 Task: Add the "Quick order" component in the site builder.
Action: Mouse moved to (1064, 79)
Screenshot: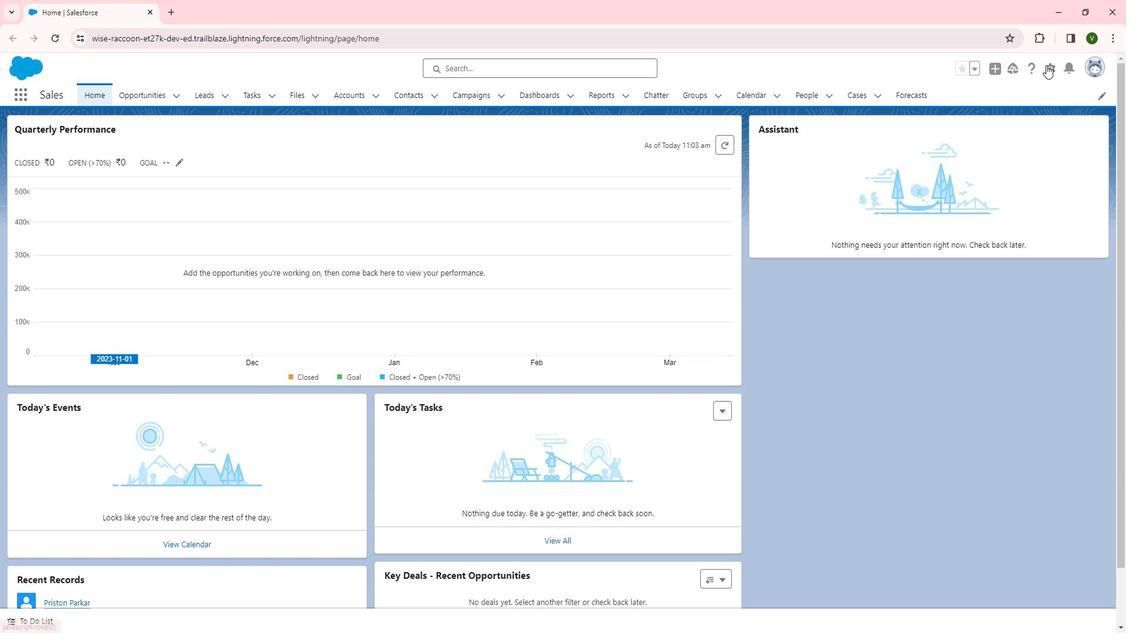 
Action: Mouse pressed left at (1064, 79)
Screenshot: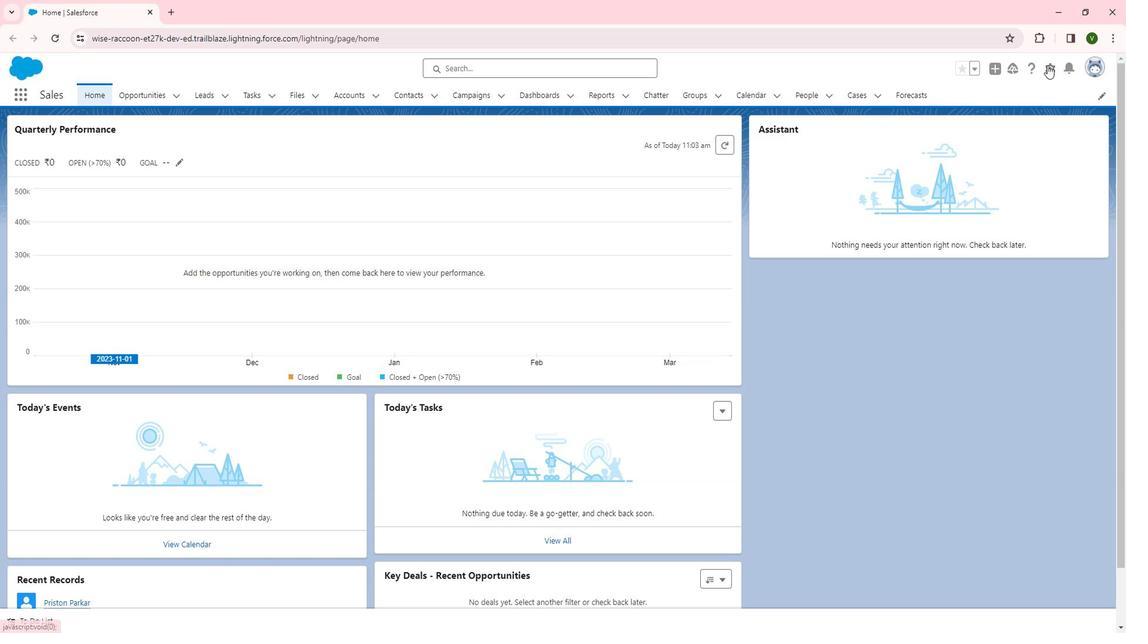 
Action: Mouse moved to (1033, 107)
Screenshot: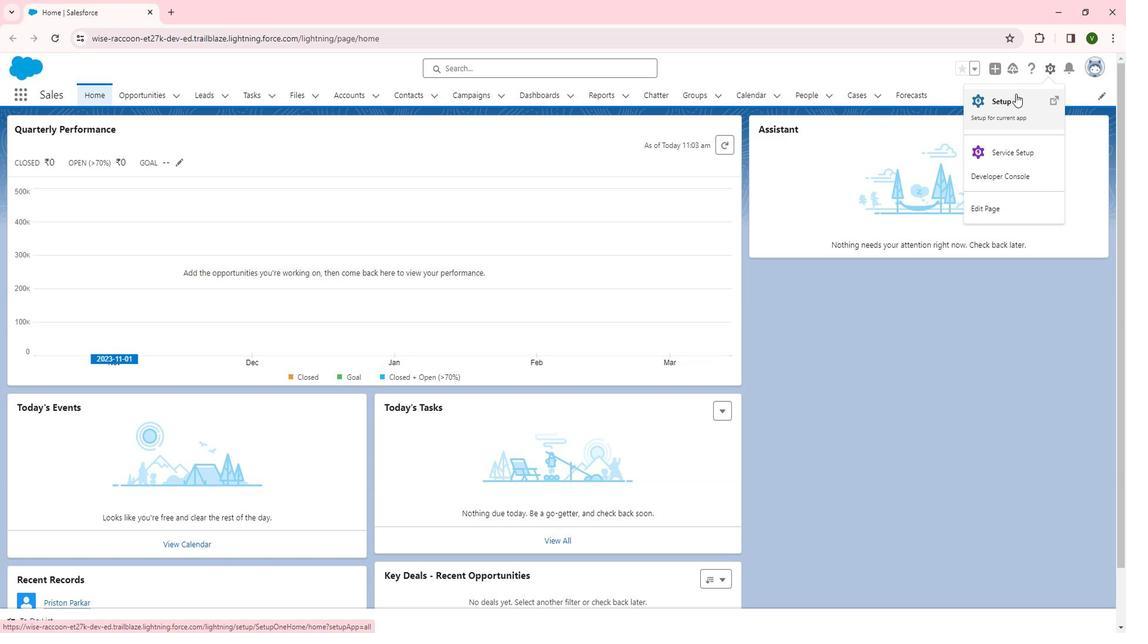 
Action: Mouse pressed left at (1033, 107)
Screenshot: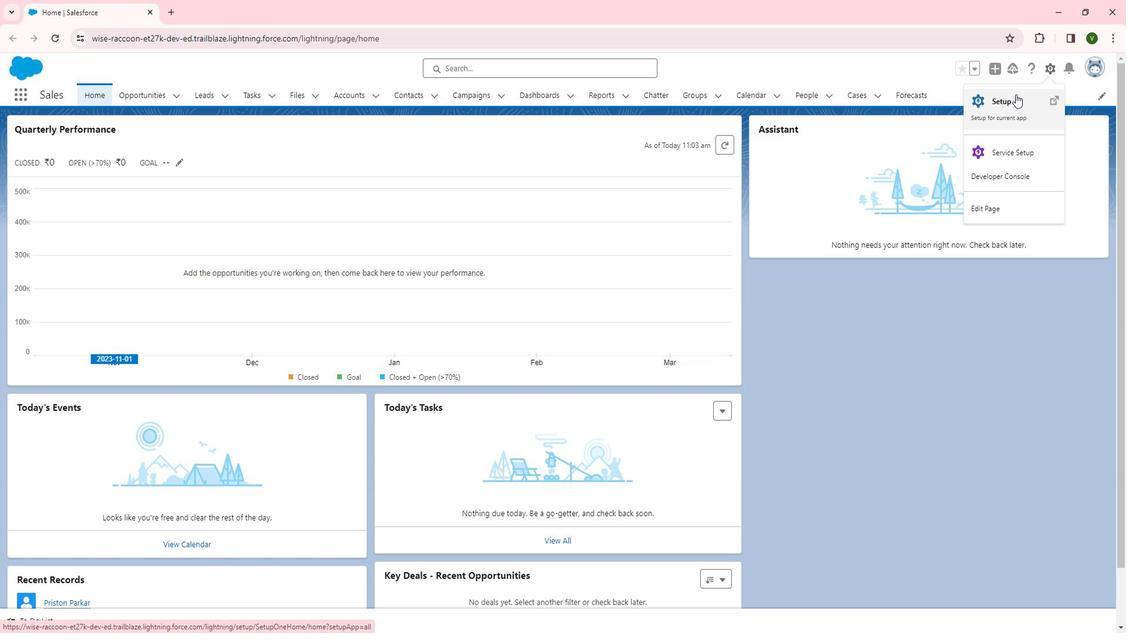 
Action: Mouse moved to (41, 481)
Screenshot: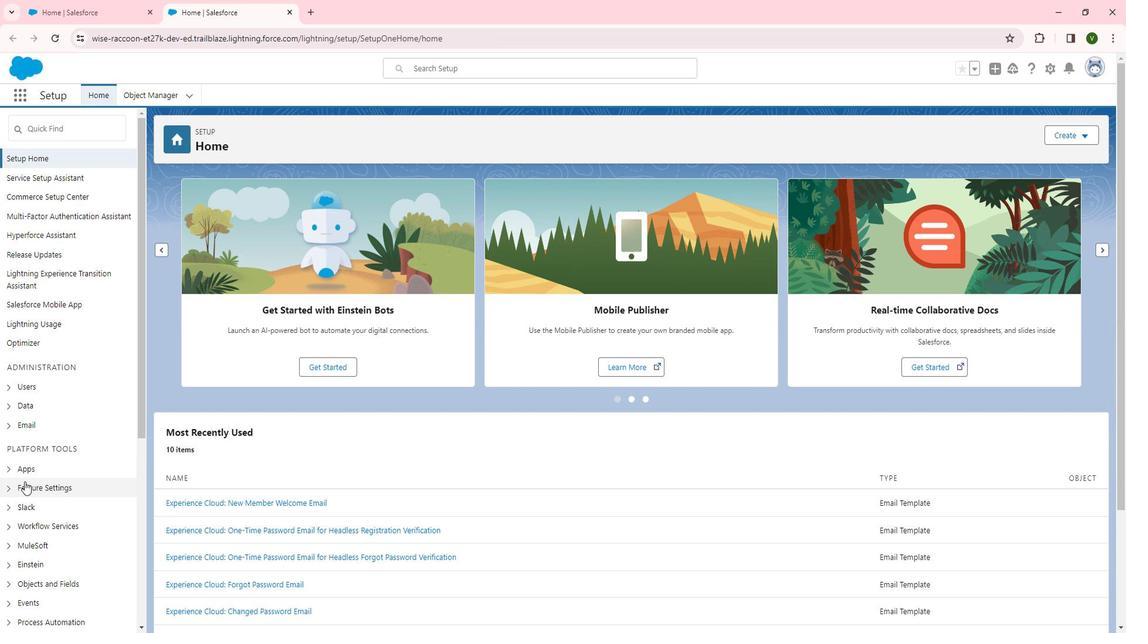 
Action: Mouse pressed left at (41, 481)
Screenshot: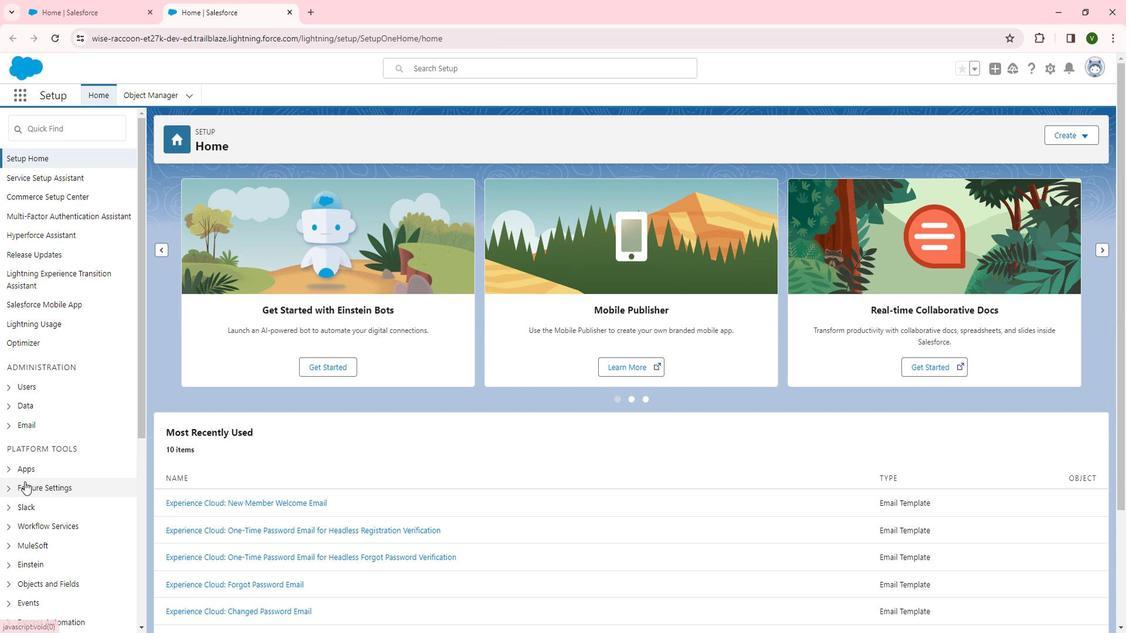 
Action: Mouse moved to (70, 506)
Screenshot: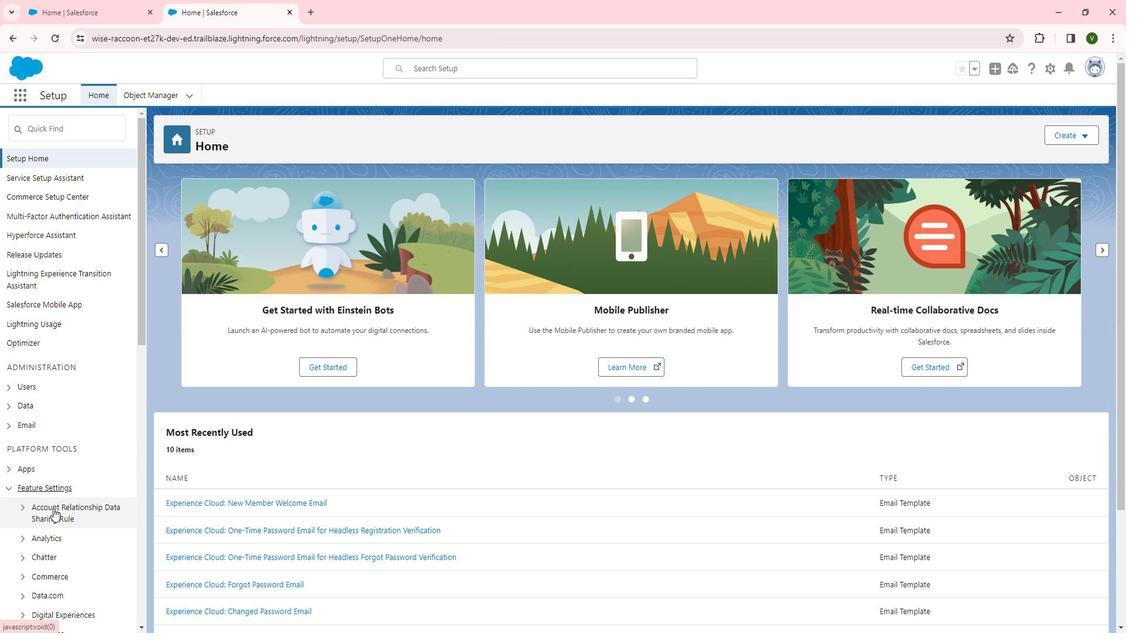 
Action: Mouse scrolled (70, 506) with delta (0, 0)
Screenshot: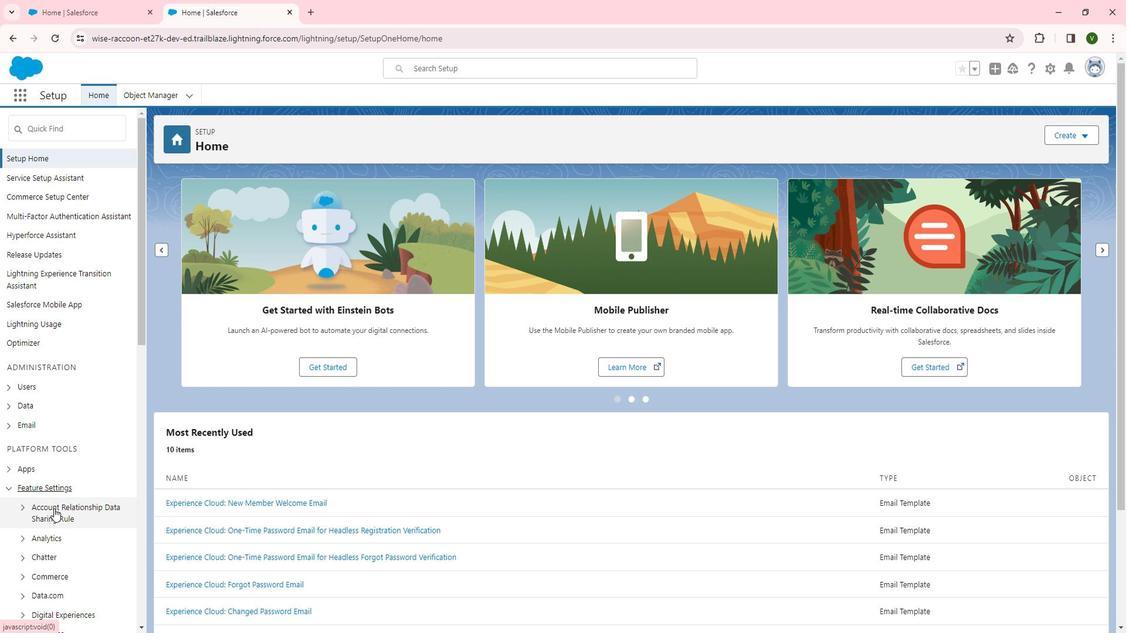
Action: Mouse moved to (73, 505)
Screenshot: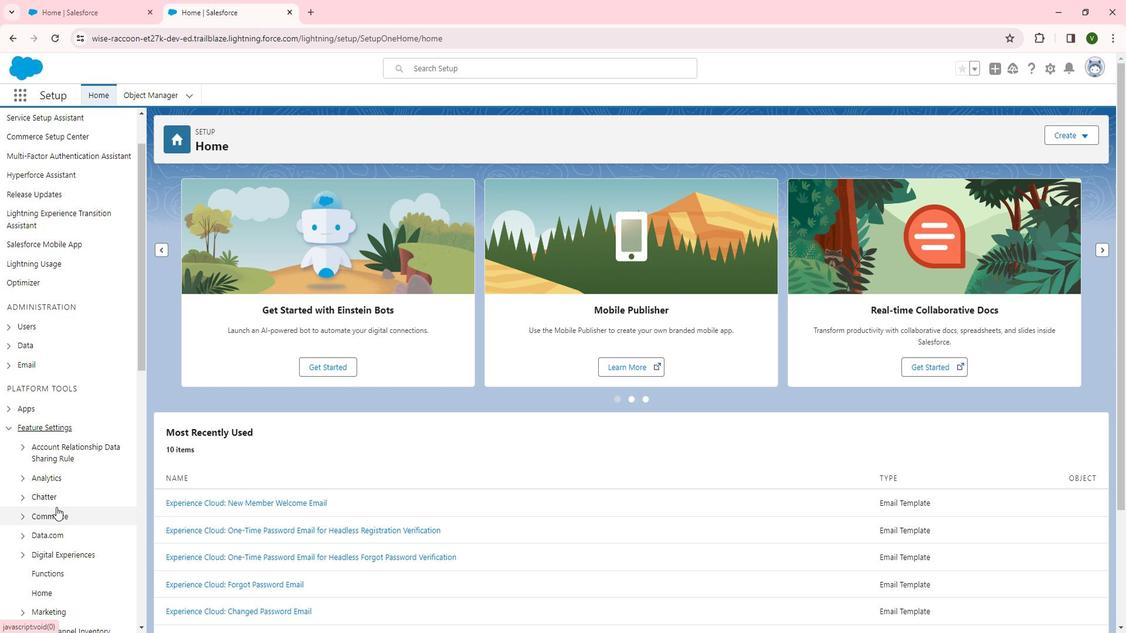 
Action: Mouse scrolled (73, 505) with delta (0, 0)
Screenshot: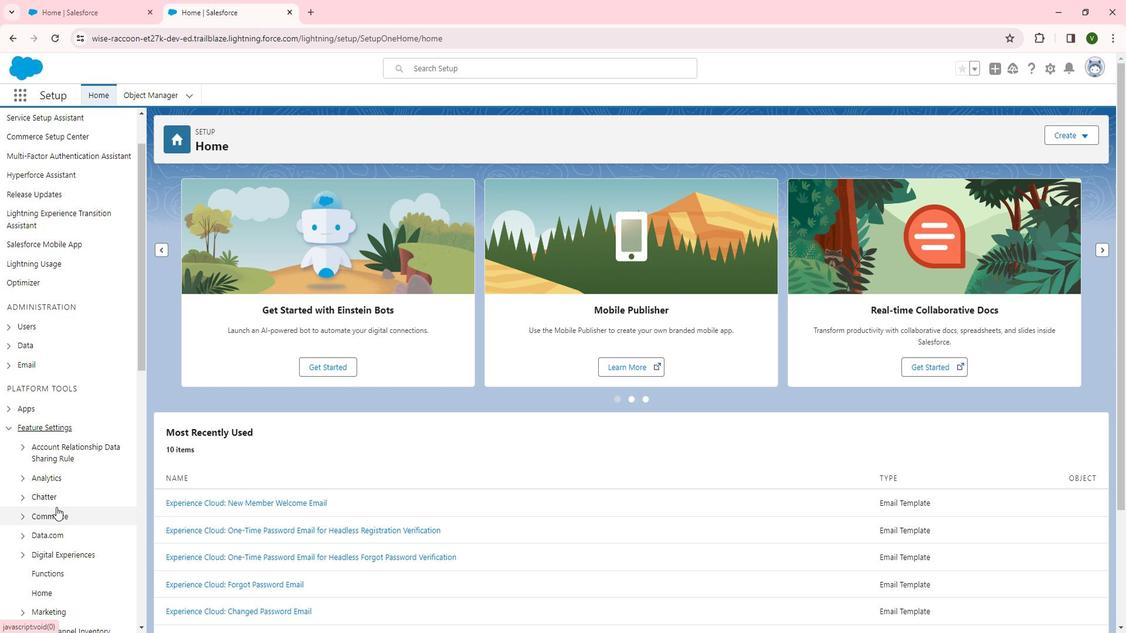 
Action: Mouse moved to (77, 500)
Screenshot: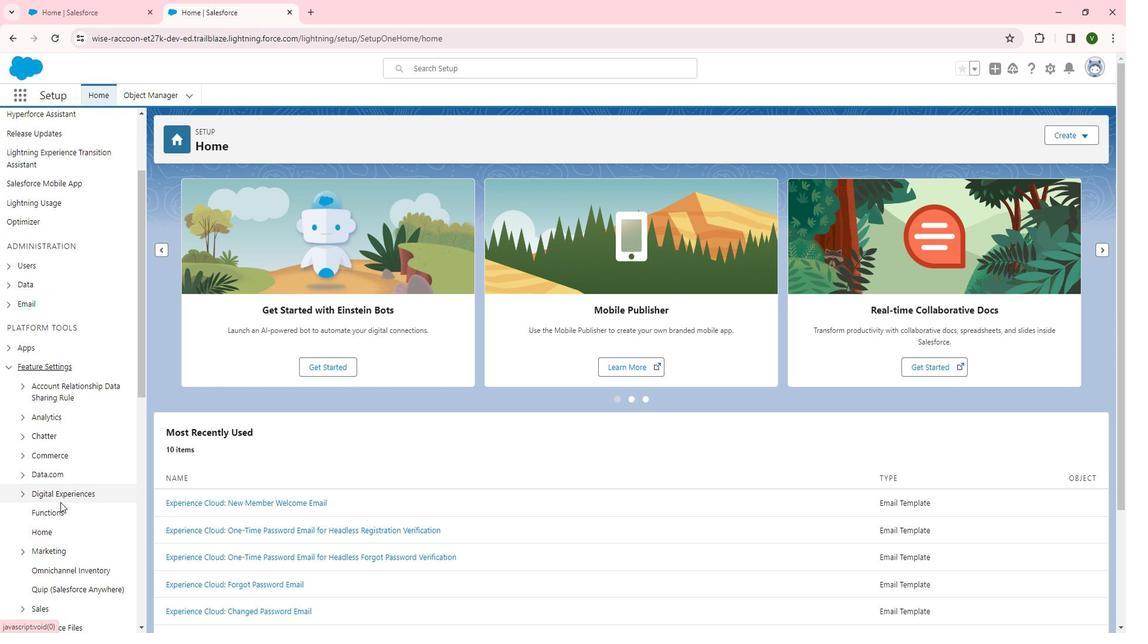 
Action: Mouse scrolled (77, 499) with delta (0, 0)
Screenshot: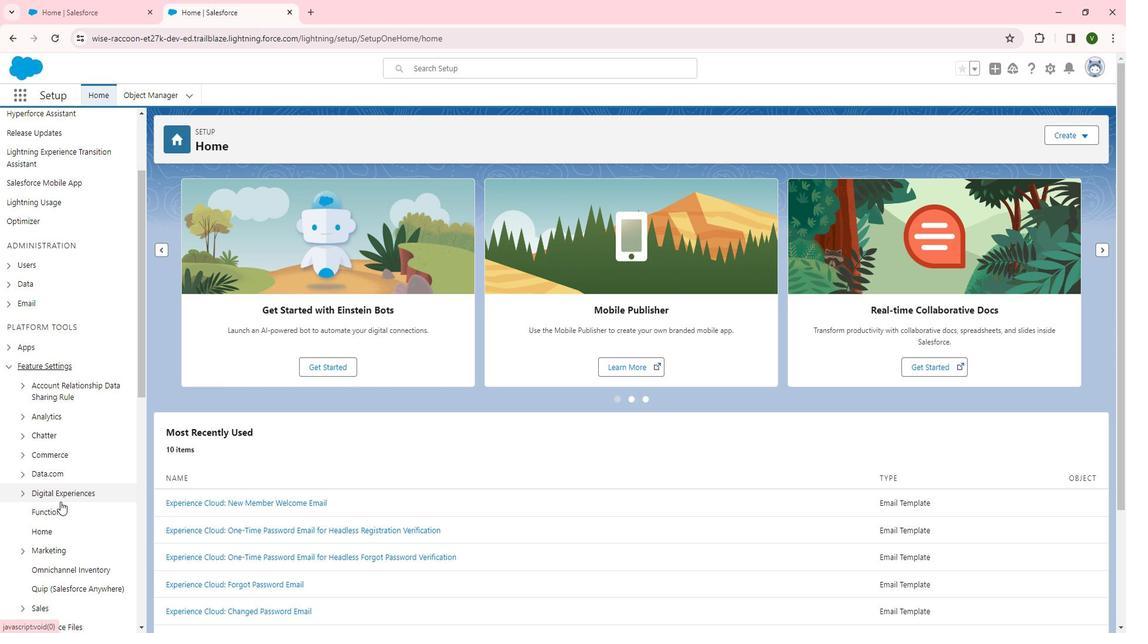 
Action: Mouse moved to (79, 435)
Screenshot: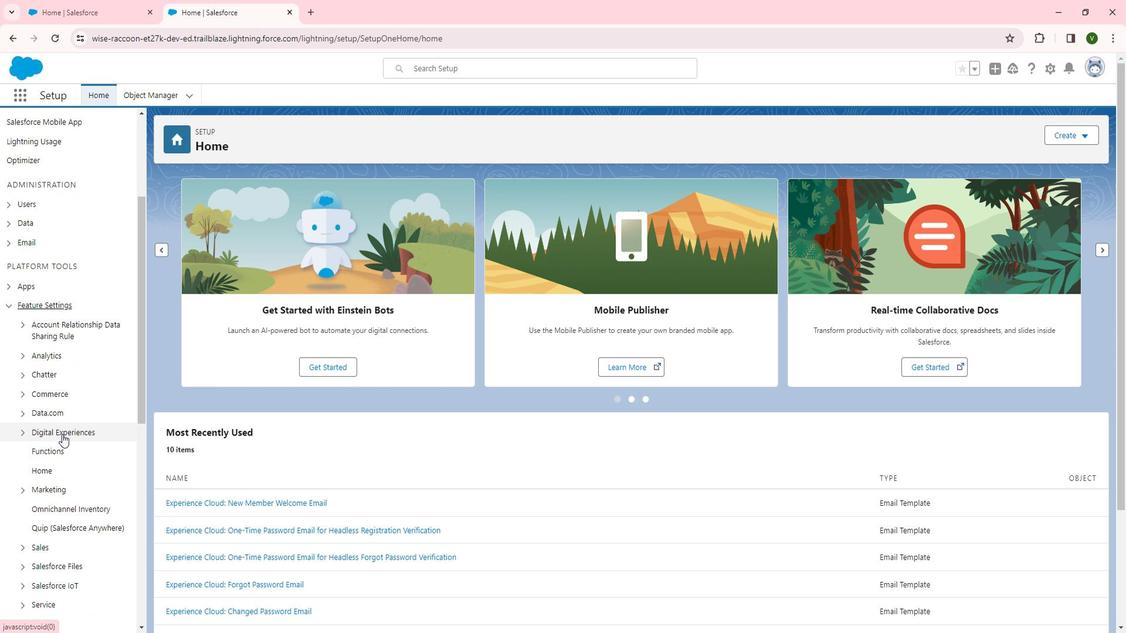 
Action: Mouse pressed left at (79, 435)
Screenshot: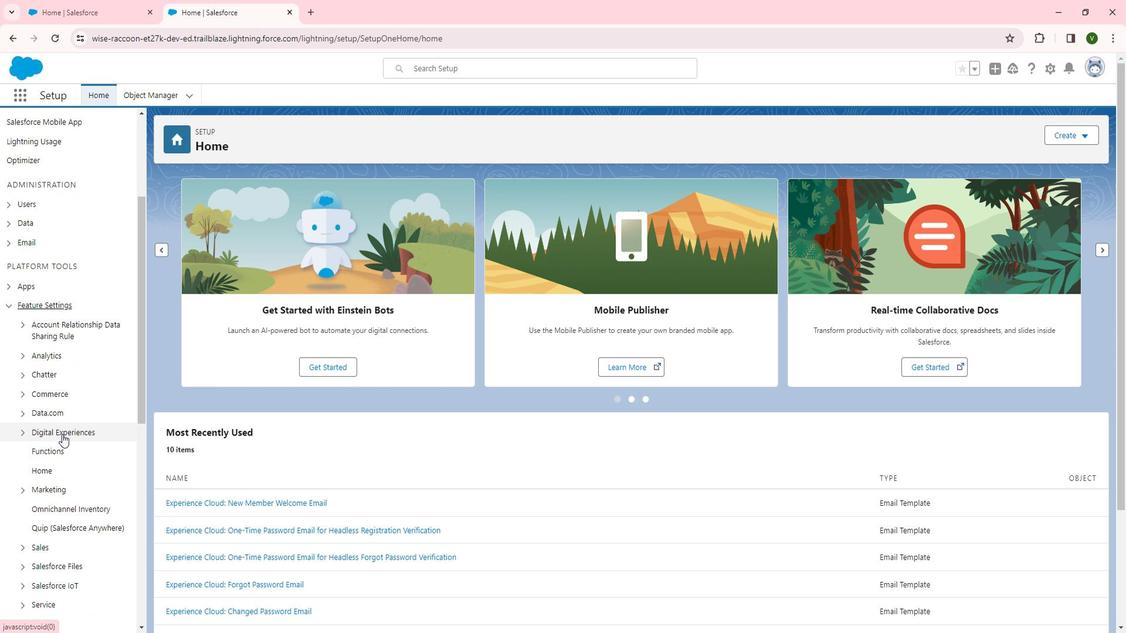 
Action: Mouse moved to (70, 451)
Screenshot: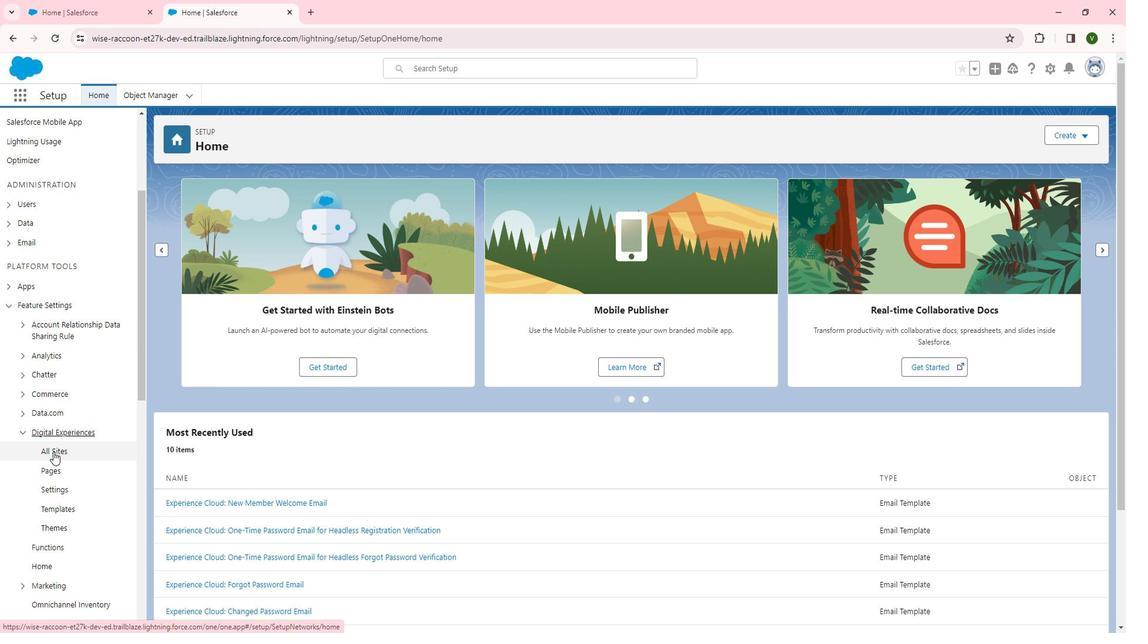 
Action: Mouse pressed left at (70, 451)
Screenshot: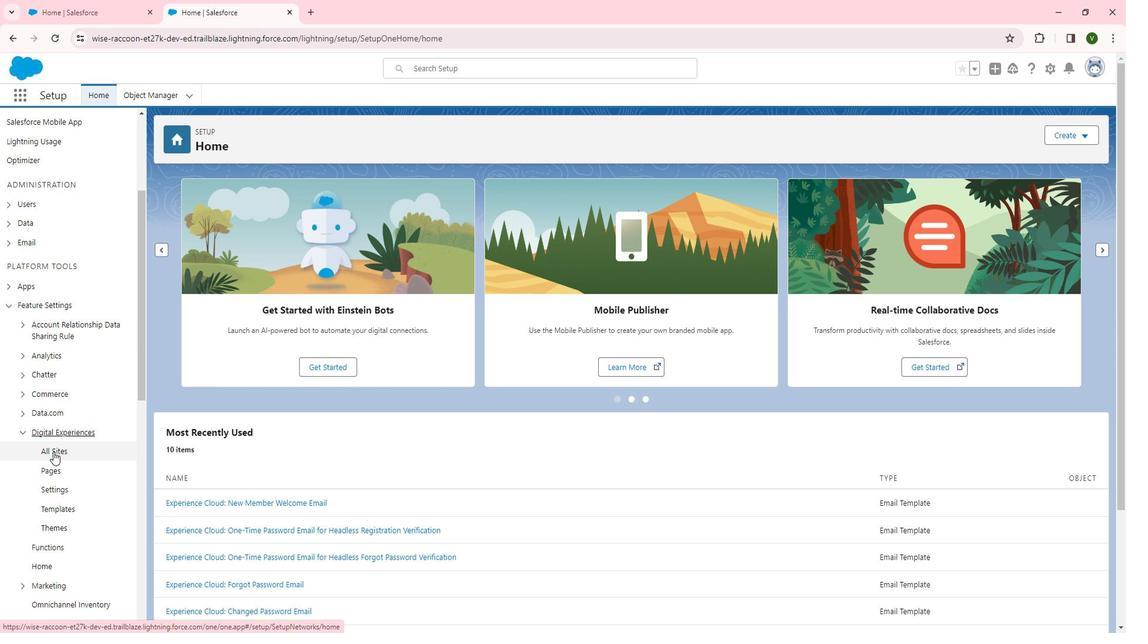 
Action: Mouse moved to (212, 283)
Screenshot: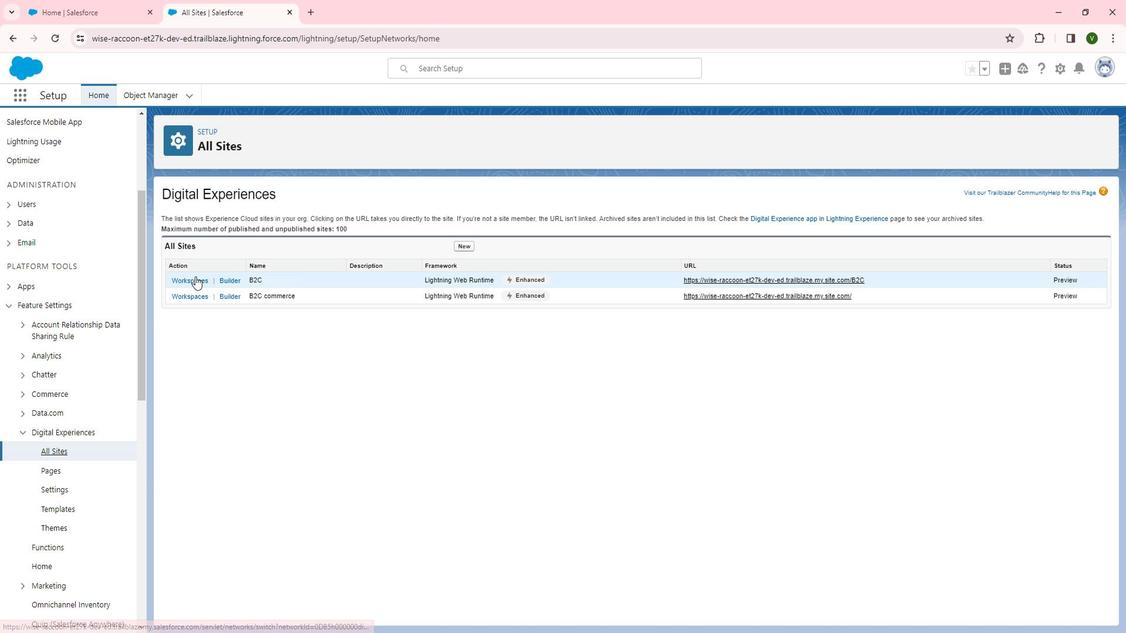 
Action: Mouse pressed left at (212, 283)
Screenshot: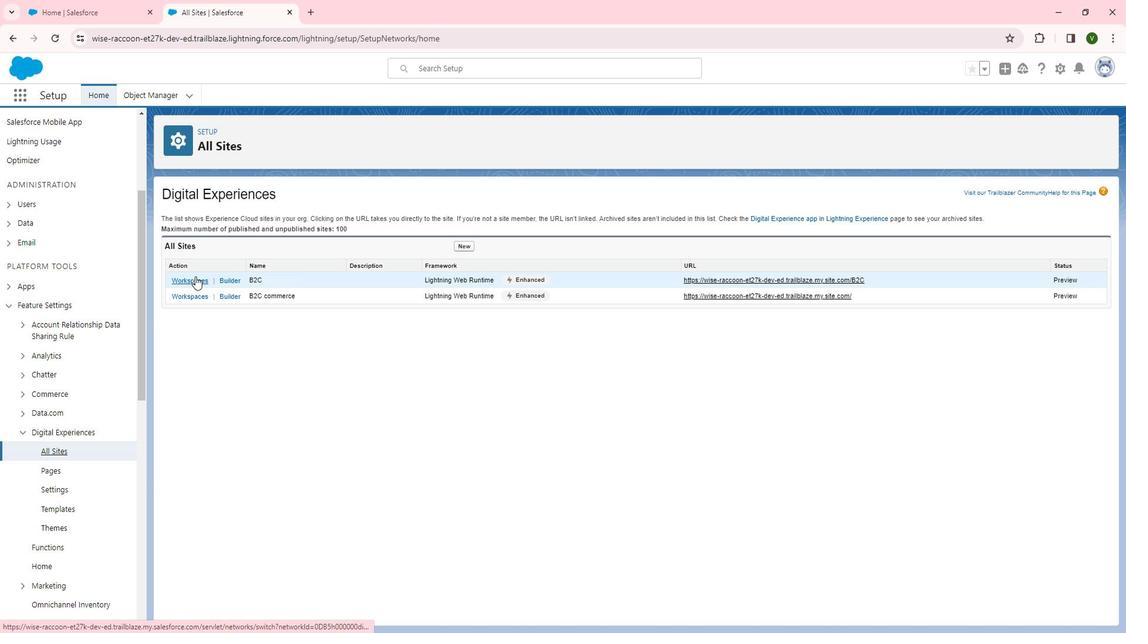 
Action: Mouse moved to (127, 295)
Screenshot: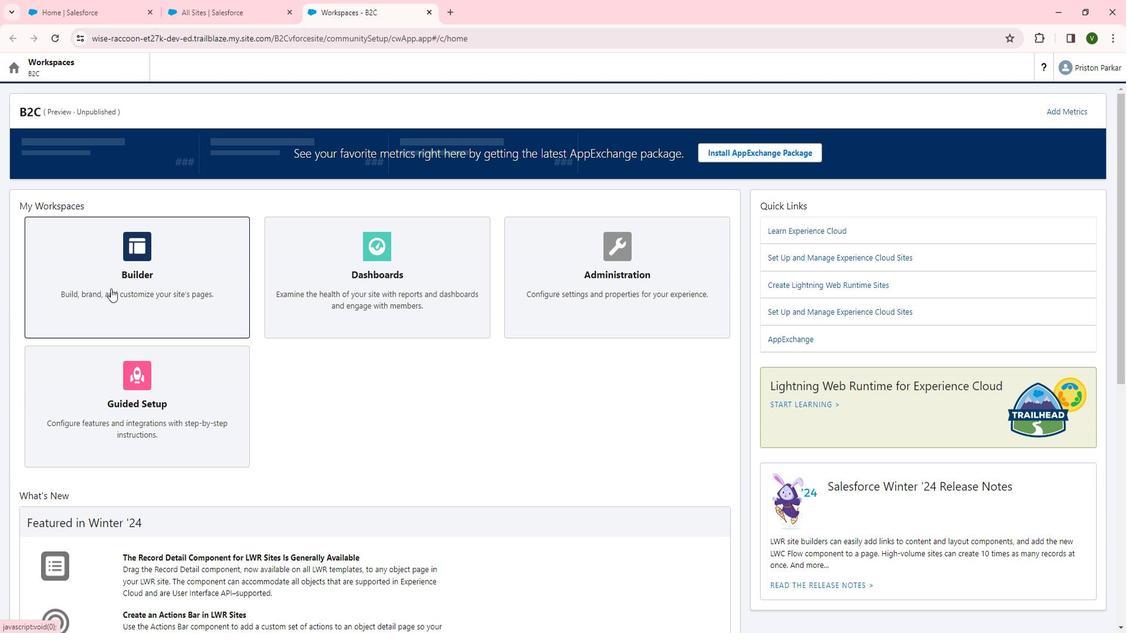 
Action: Mouse pressed left at (127, 295)
Screenshot: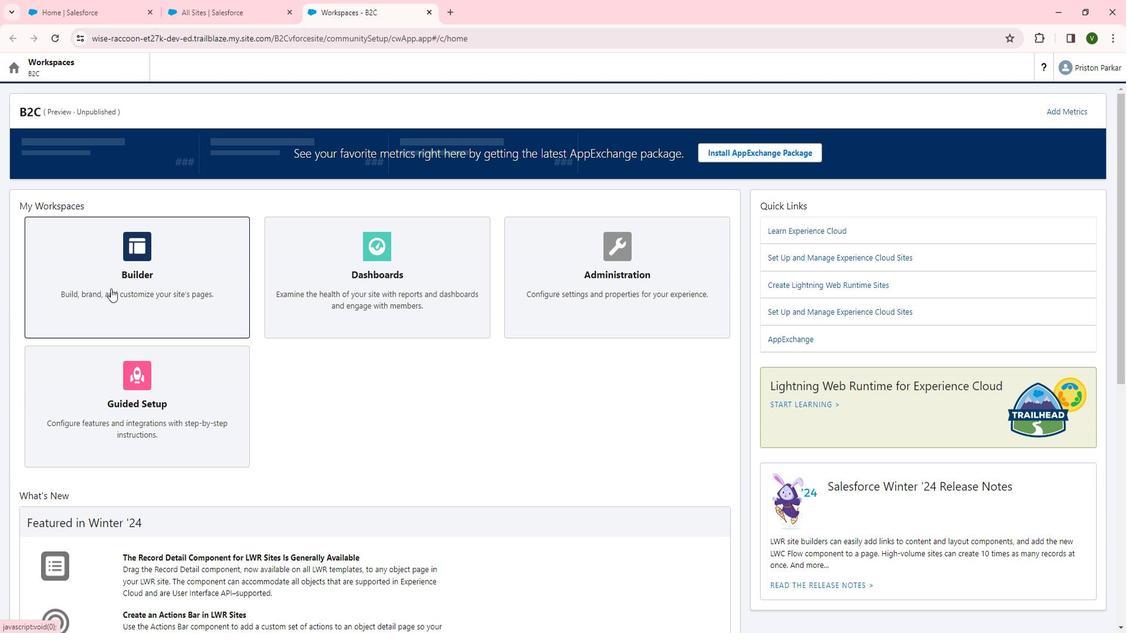 
Action: Mouse moved to (34, 129)
Screenshot: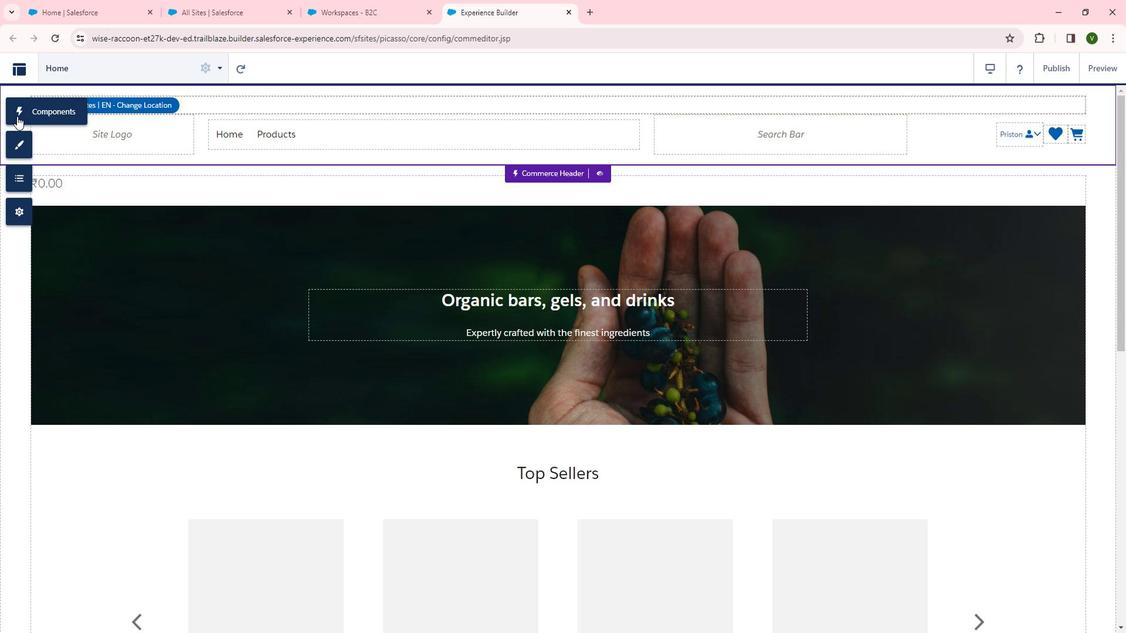 
Action: Mouse pressed left at (34, 129)
Screenshot: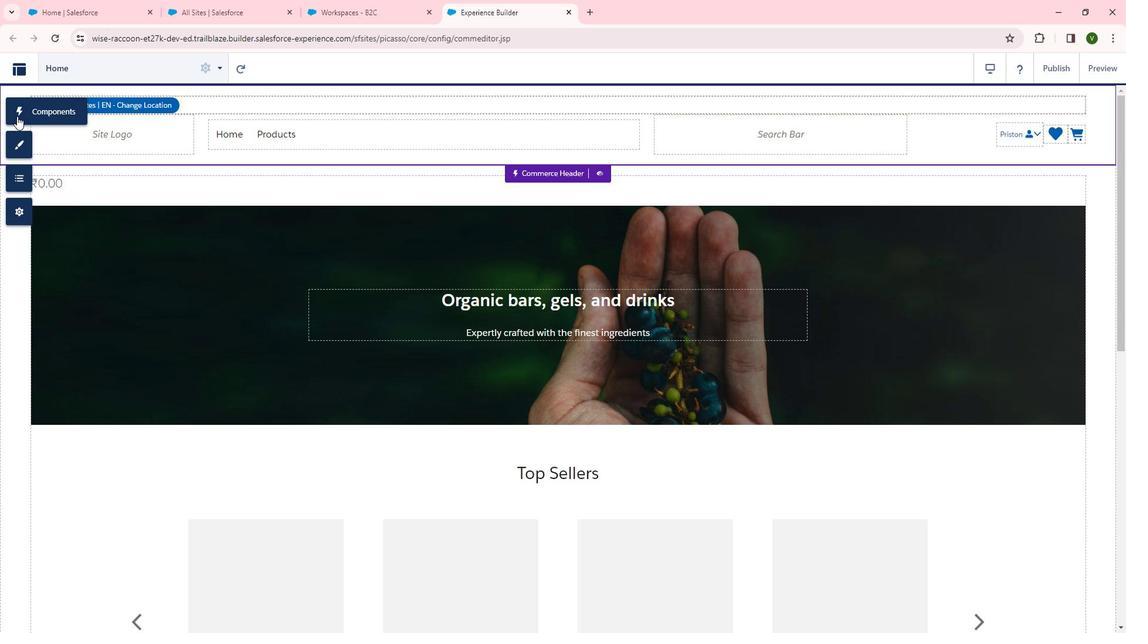 
Action: Mouse moved to (282, 358)
Screenshot: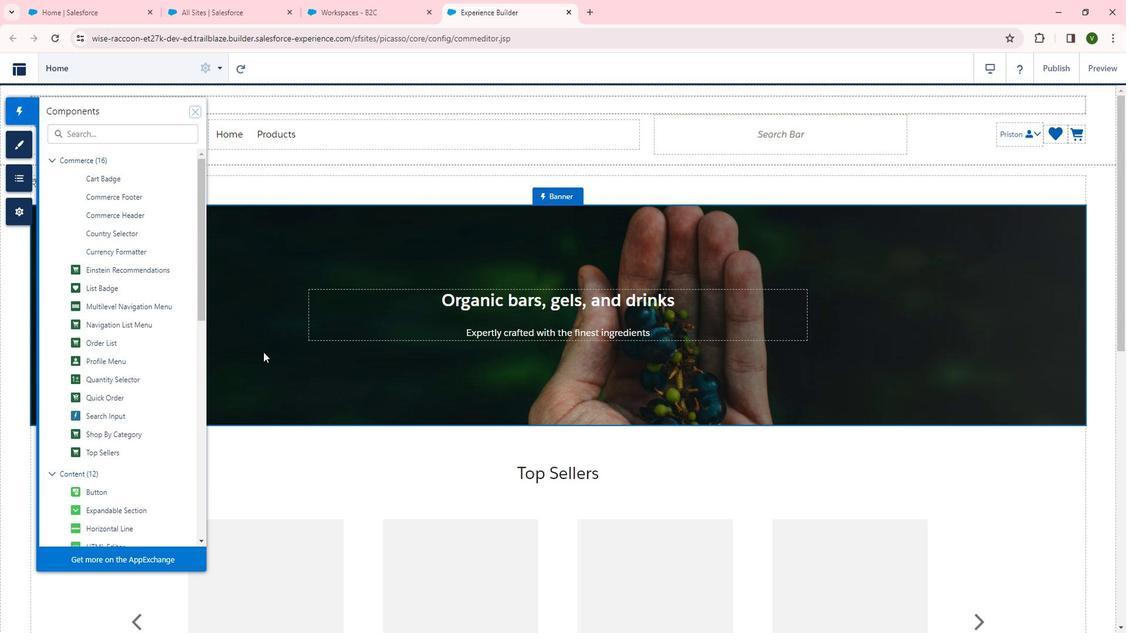 
Action: Mouse scrolled (282, 357) with delta (0, 0)
Screenshot: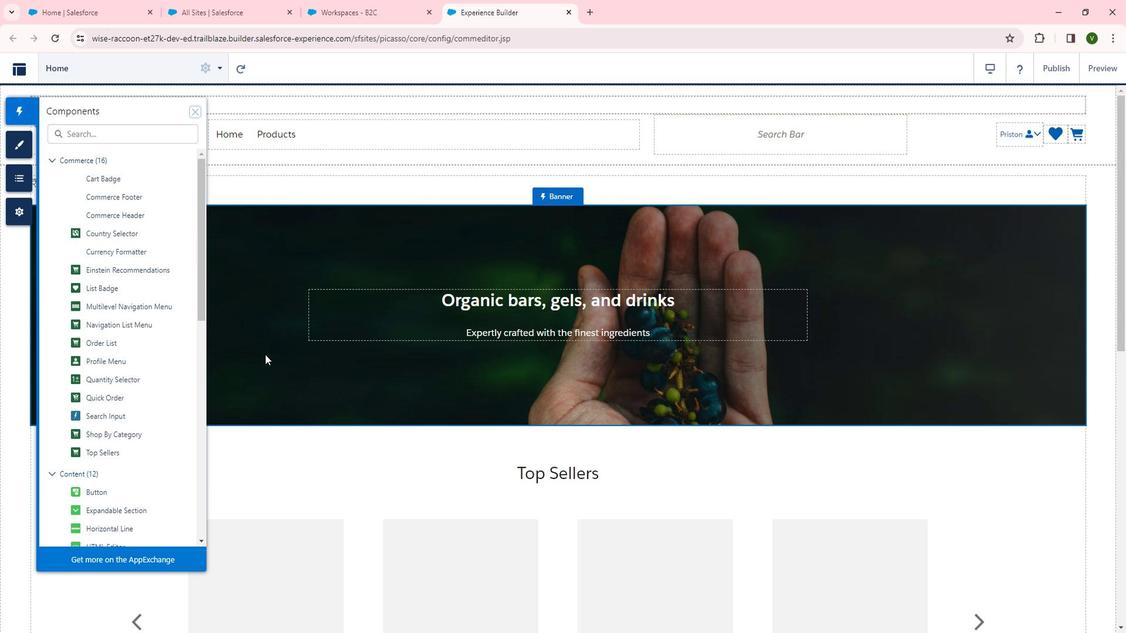 
Action: Mouse scrolled (282, 357) with delta (0, 0)
Screenshot: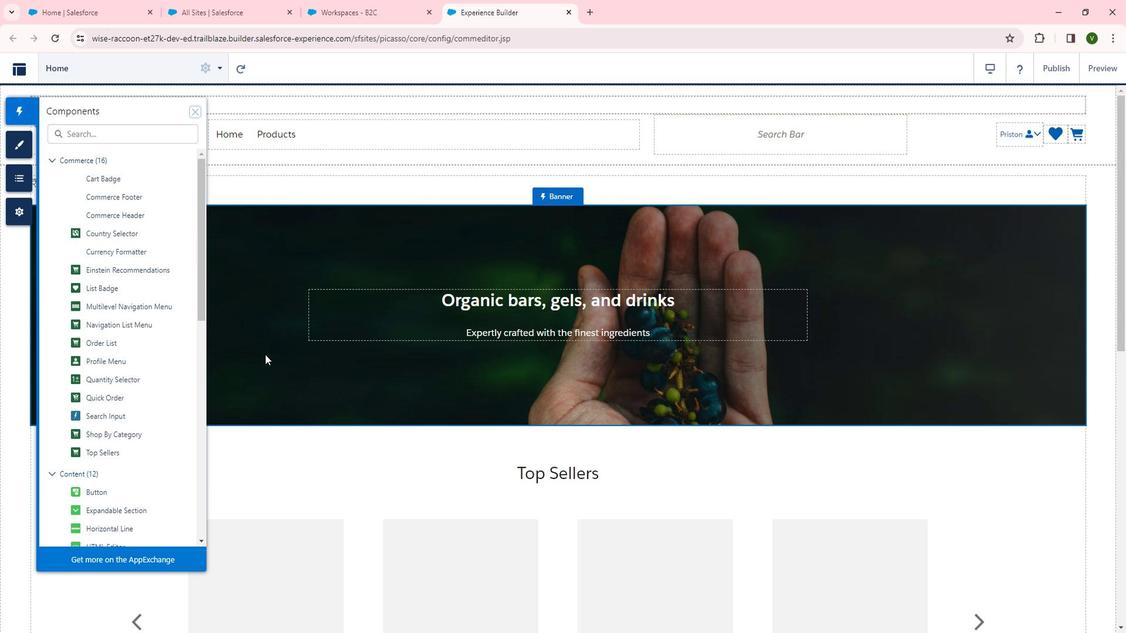
Action: Mouse scrolled (282, 357) with delta (0, 0)
Screenshot: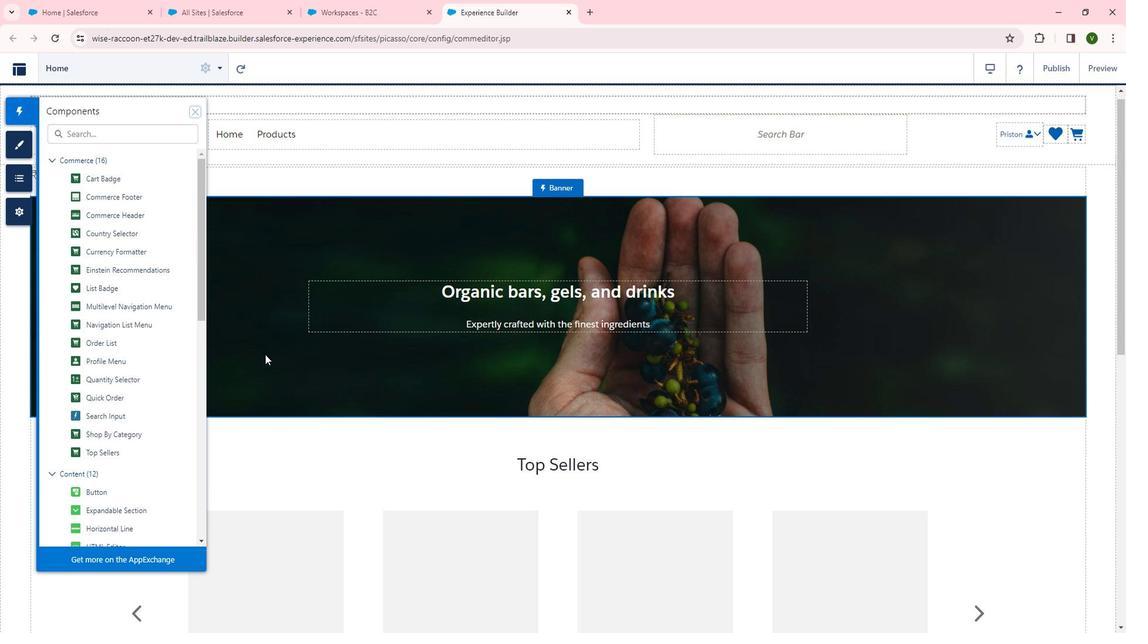 
Action: Mouse scrolled (282, 357) with delta (0, 0)
Screenshot: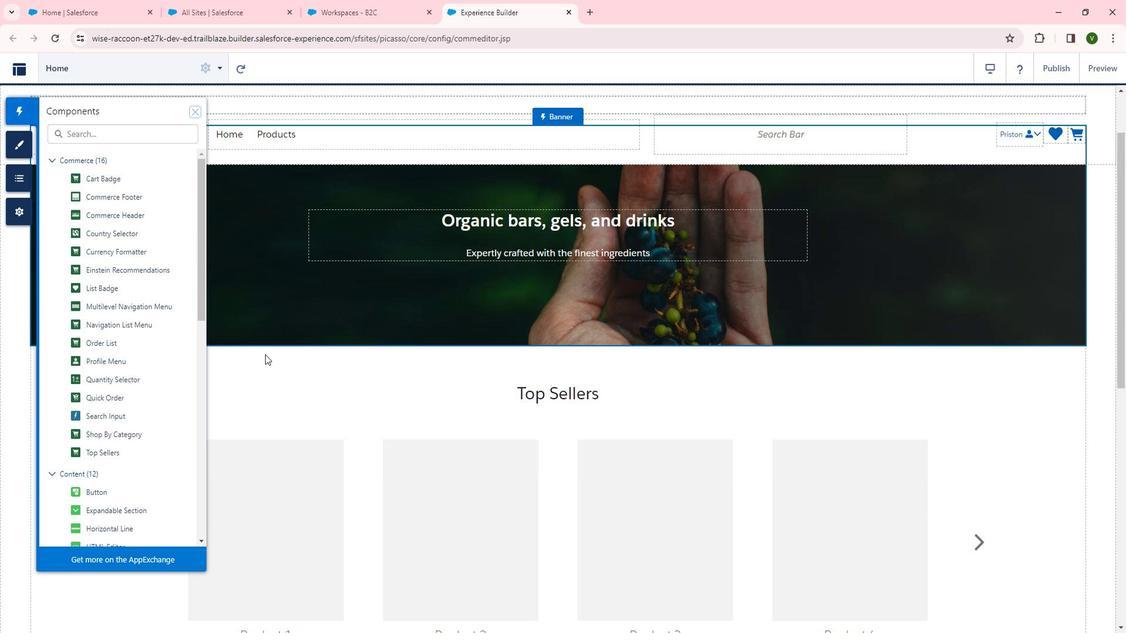 
Action: Mouse moved to (131, 372)
Screenshot: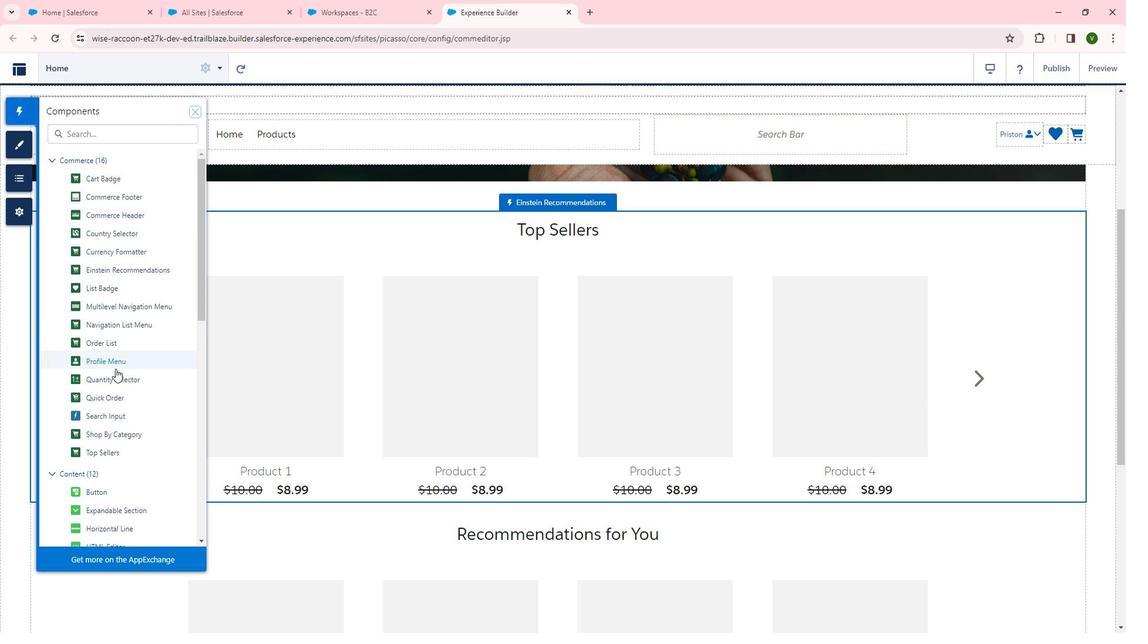 
Action: Mouse scrolled (131, 371) with delta (0, 0)
Screenshot: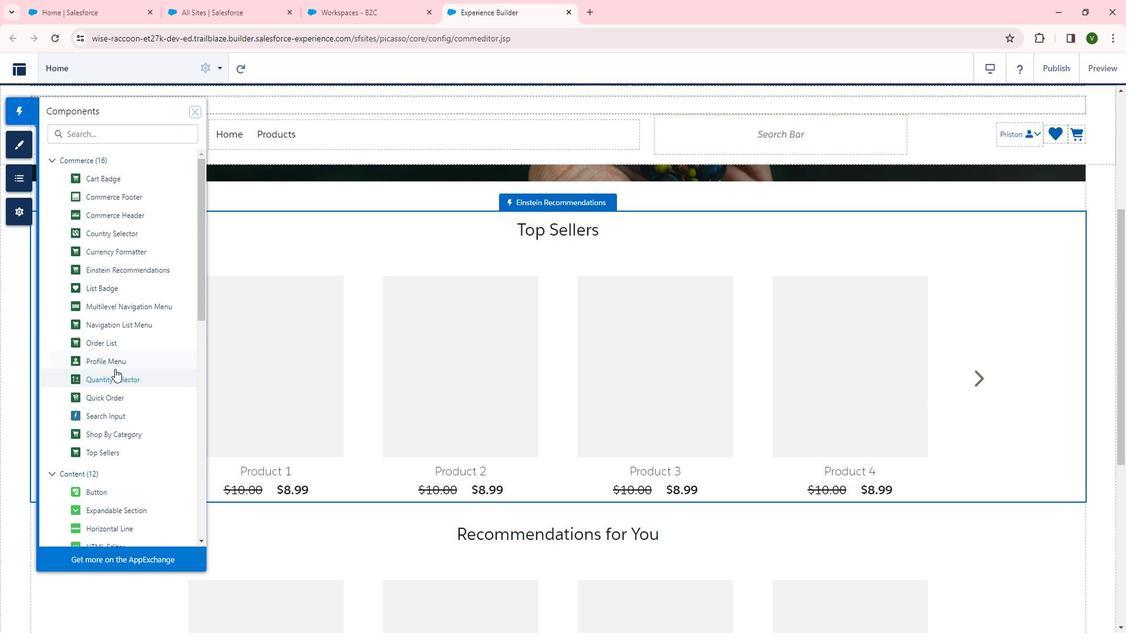 
Action: Mouse scrolled (131, 371) with delta (0, 0)
Screenshot: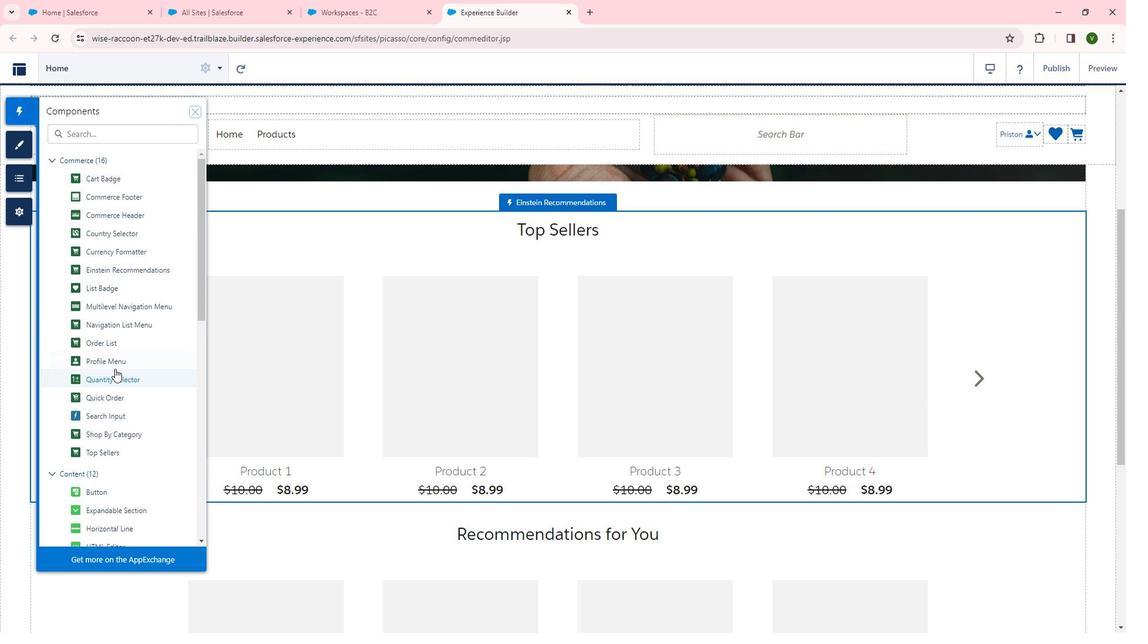 
Action: Mouse scrolled (131, 371) with delta (0, 0)
Screenshot: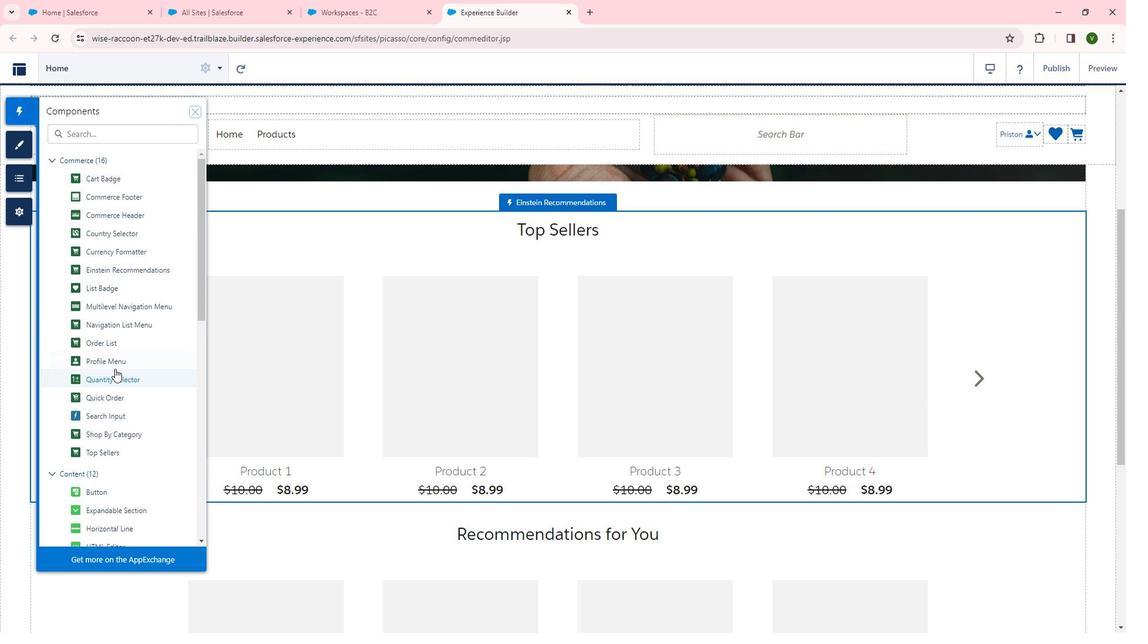 
Action: Mouse scrolled (131, 371) with delta (0, 0)
Screenshot: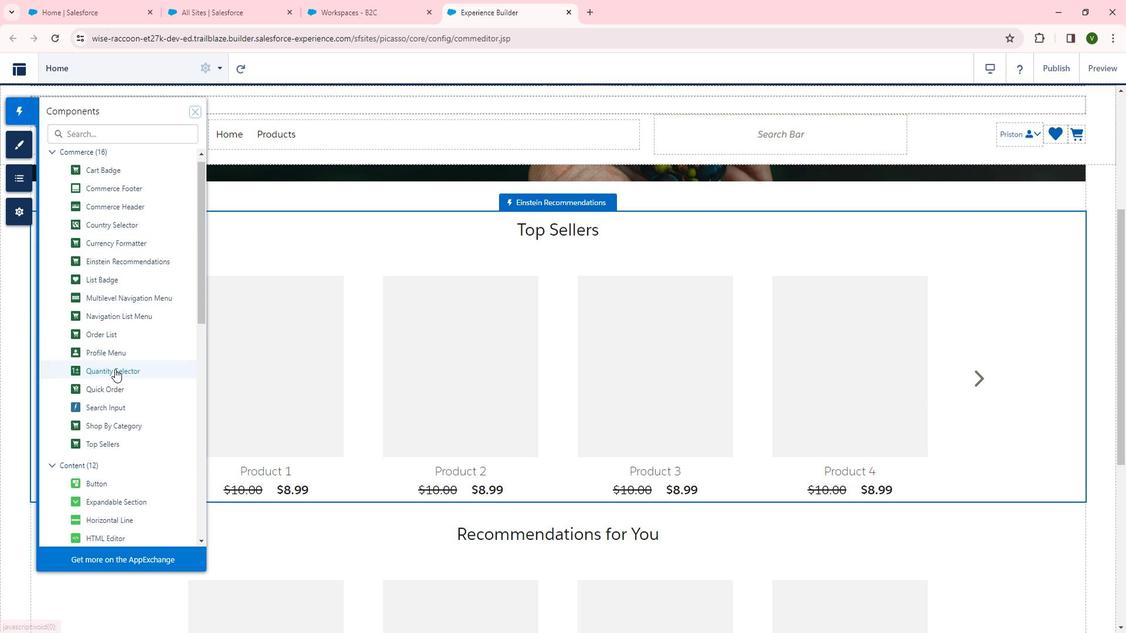 
Action: Mouse moved to (401, 439)
Screenshot: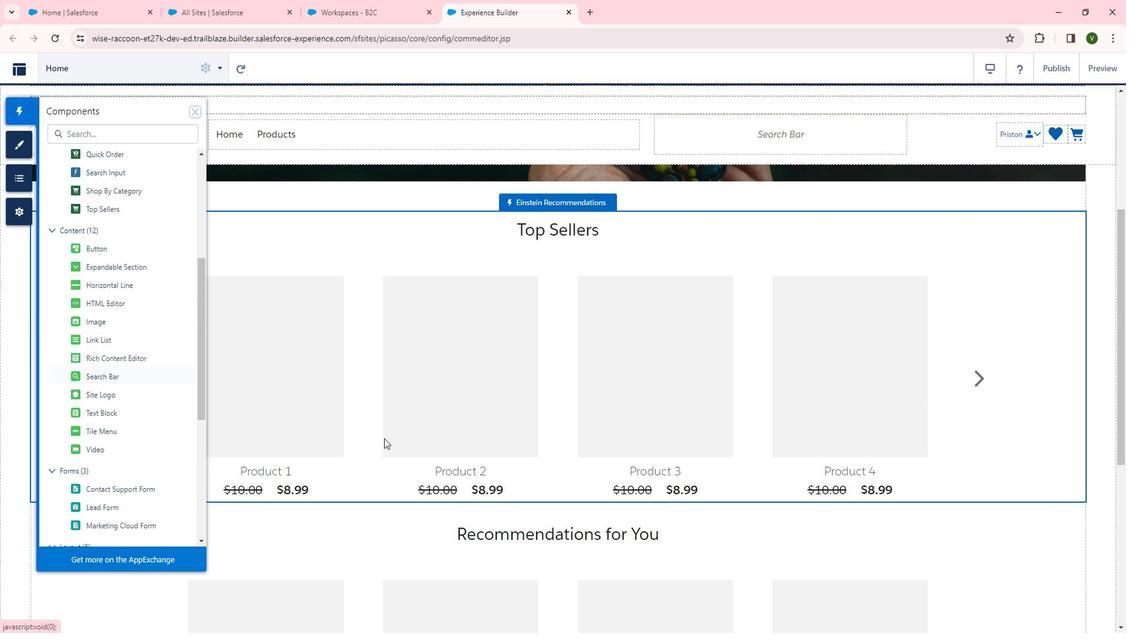 
Action: Mouse scrolled (401, 438) with delta (0, 0)
Screenshot: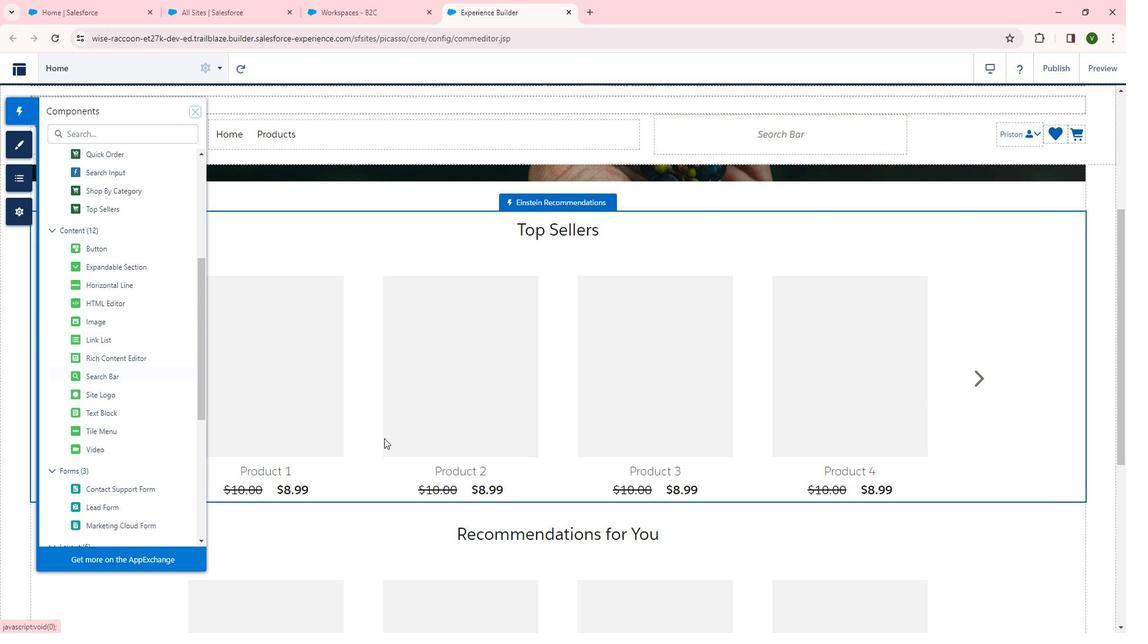 
Action: Mouse scrolled (401, 438) with delta (0, 0)
Screenshot: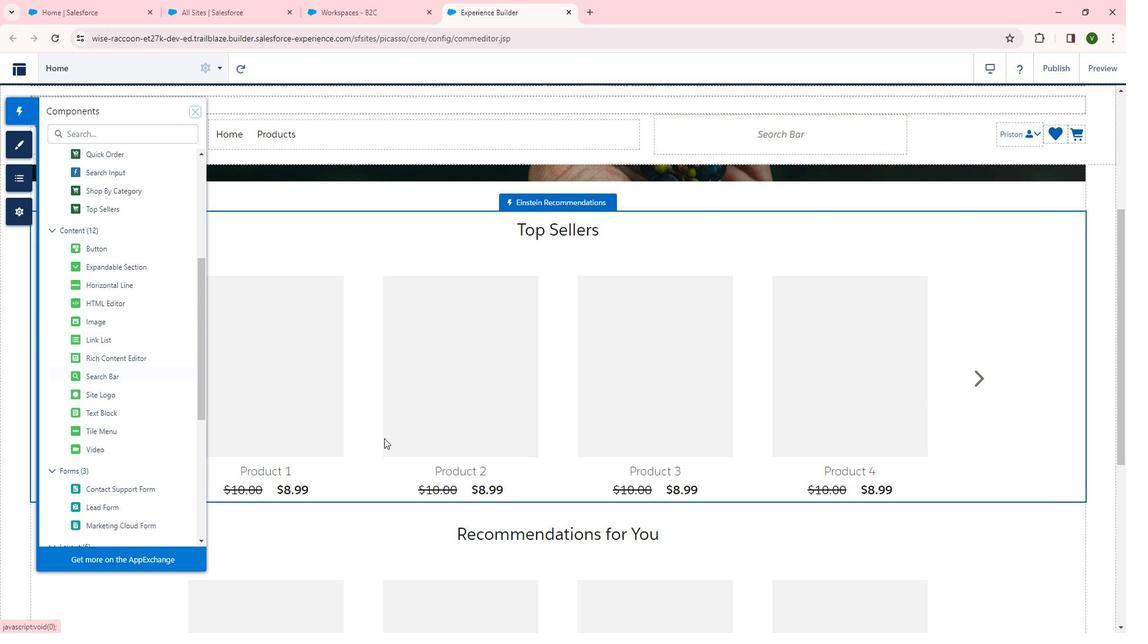 
Action: Mouse scrolled (401, 438) with delta (0, 0)
Screenshot: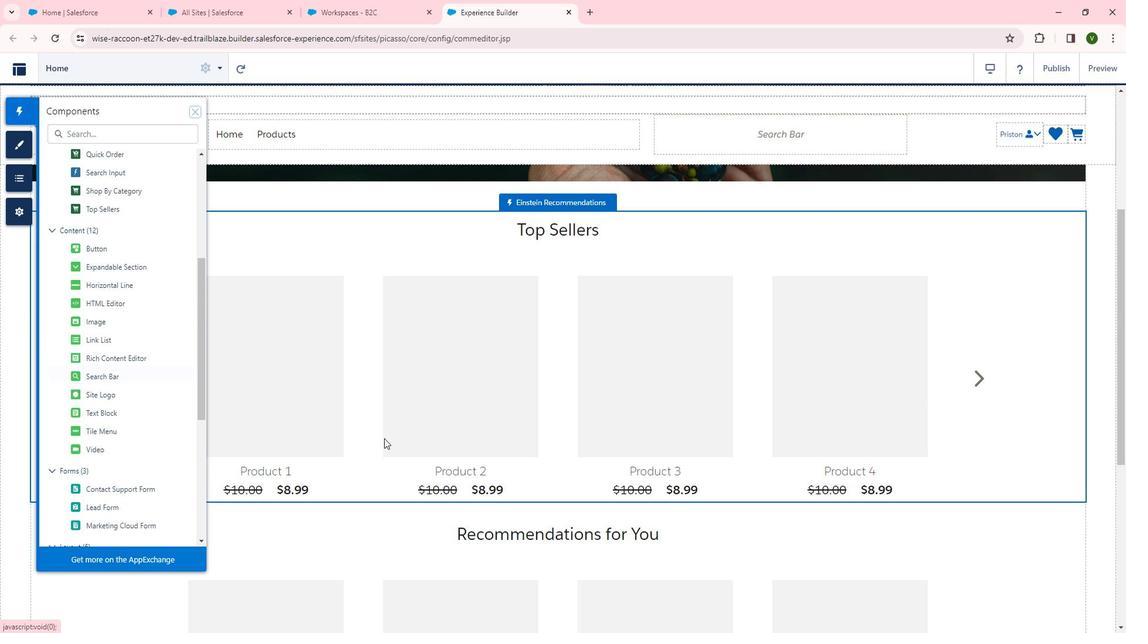 
Action: Mouse scrolled (401, 438) with delta (0, 0)
Screenshot: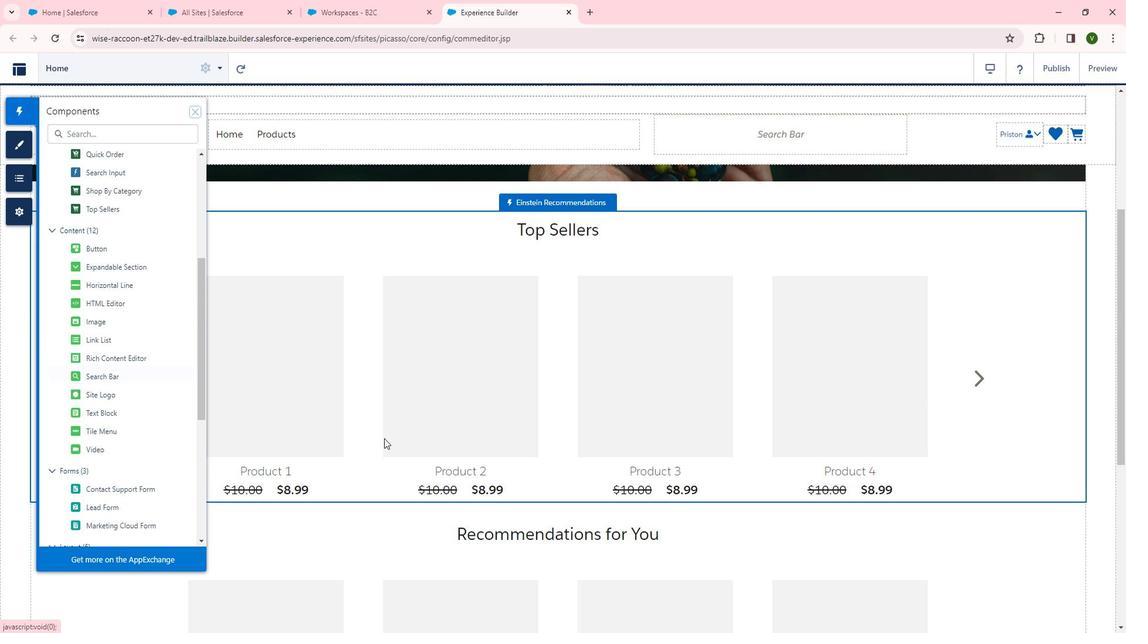 
Action: Mouse scrolled (401, 438) with delta (0, 0)
Screenshot: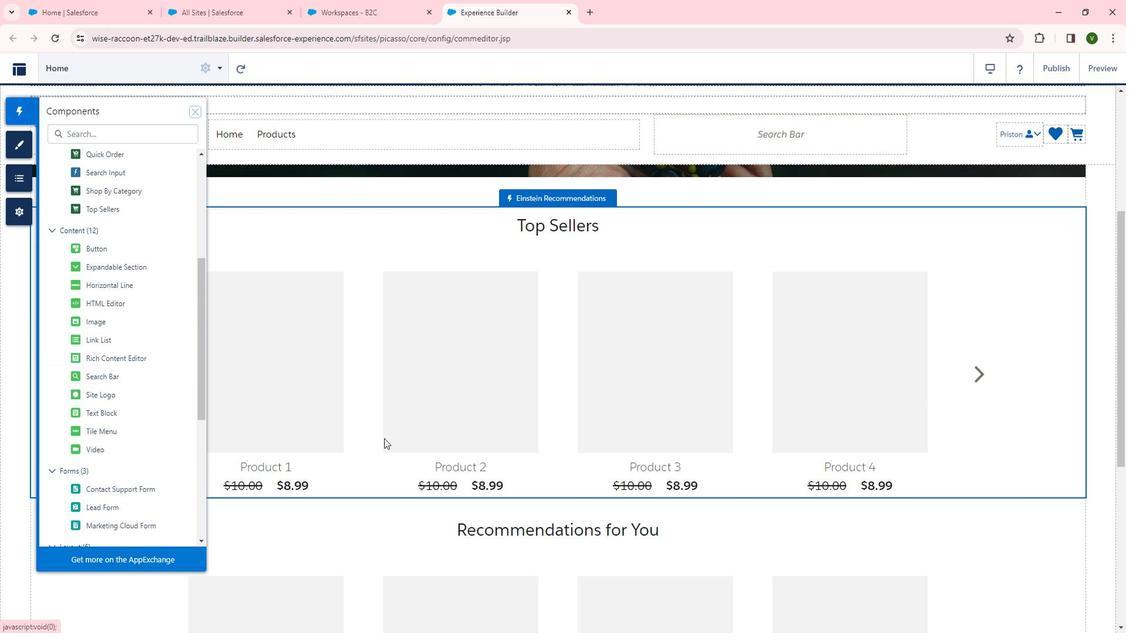 
Action: Mouse moved to (335, 422)
Screenshot: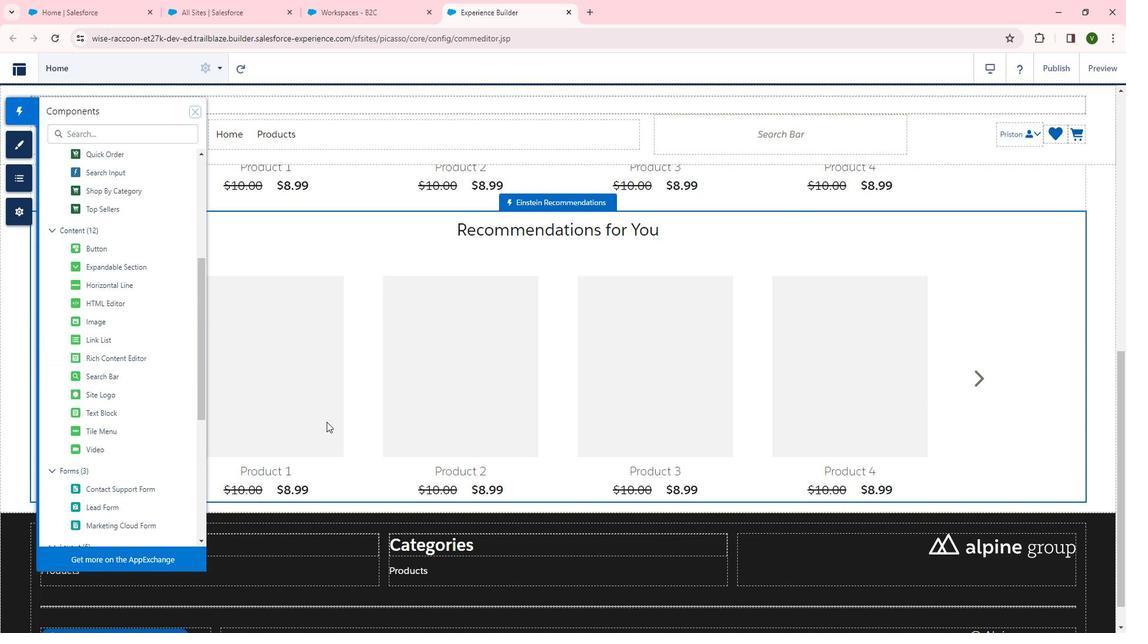 
Action: Mouse scrolled (335, 422) with delta (0, 0)
Screenshot: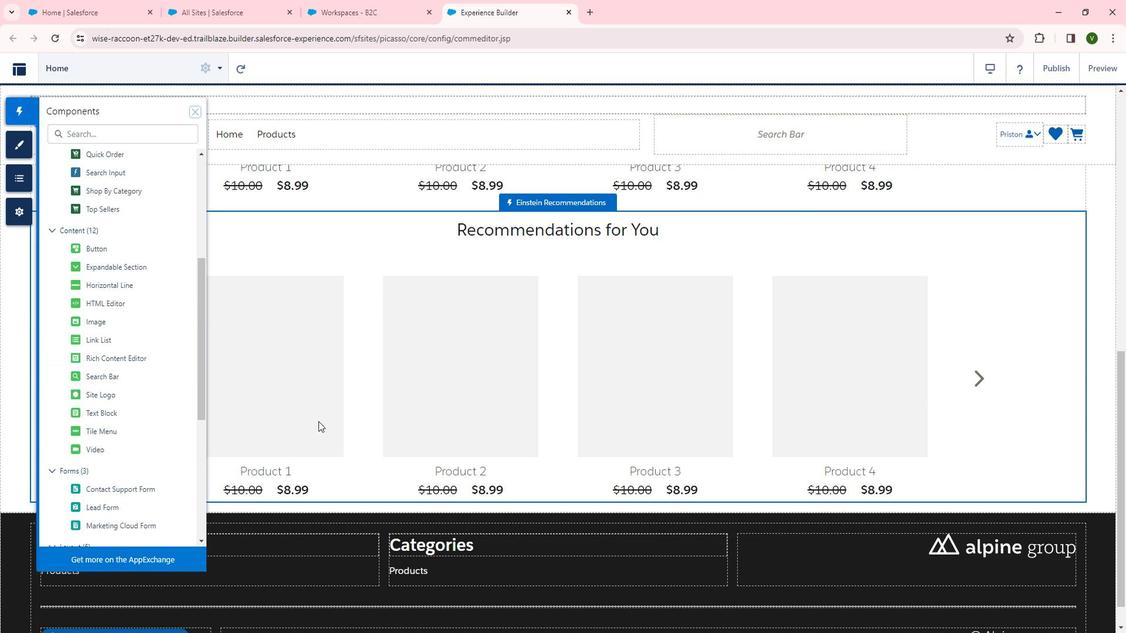 
Action: Mouse scrolled (335, 422) with delta (0, 0)
Screenshot: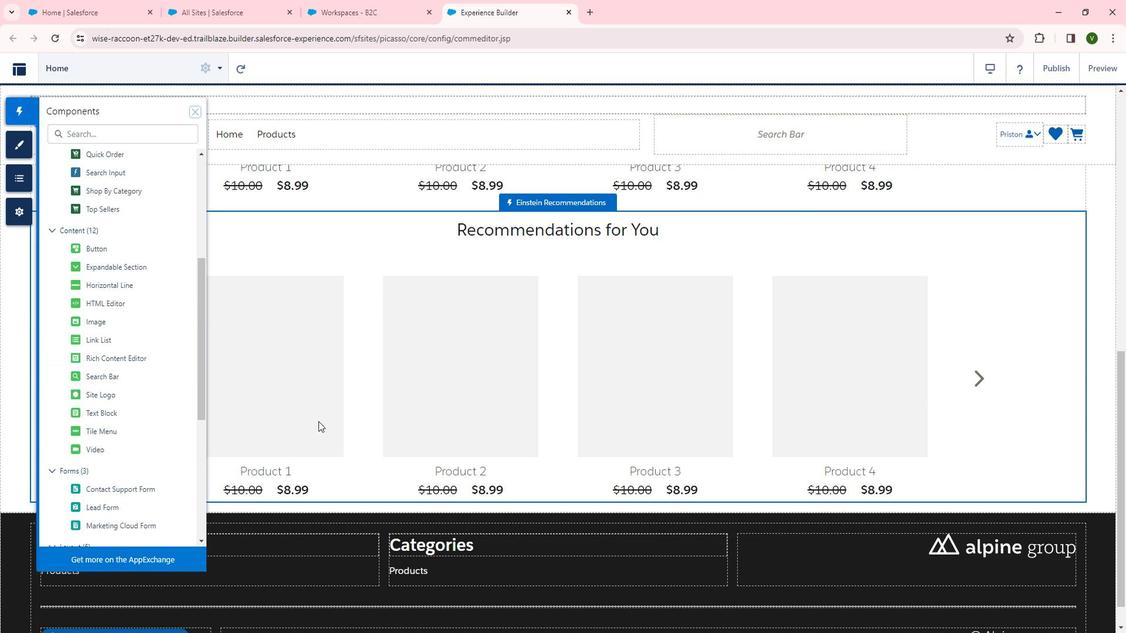 
Action: Mouse scrolled (335, 422) with delta (0, 0)
Screenshot: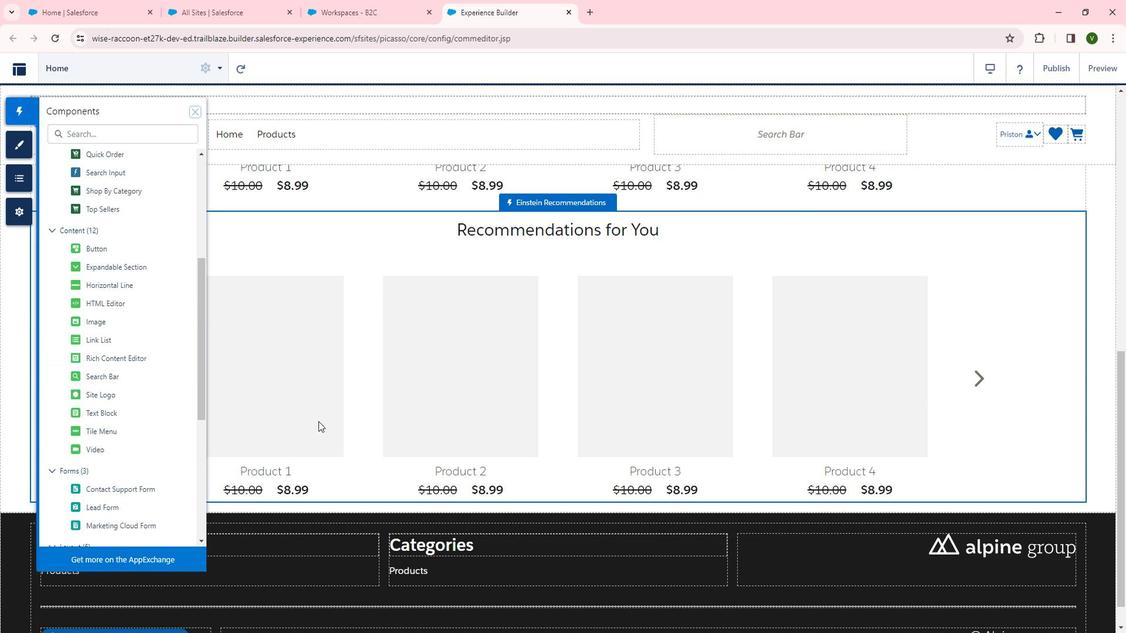 
Action: Mouse scrolled (335, 422) with delta (0, 0)
Screenshot: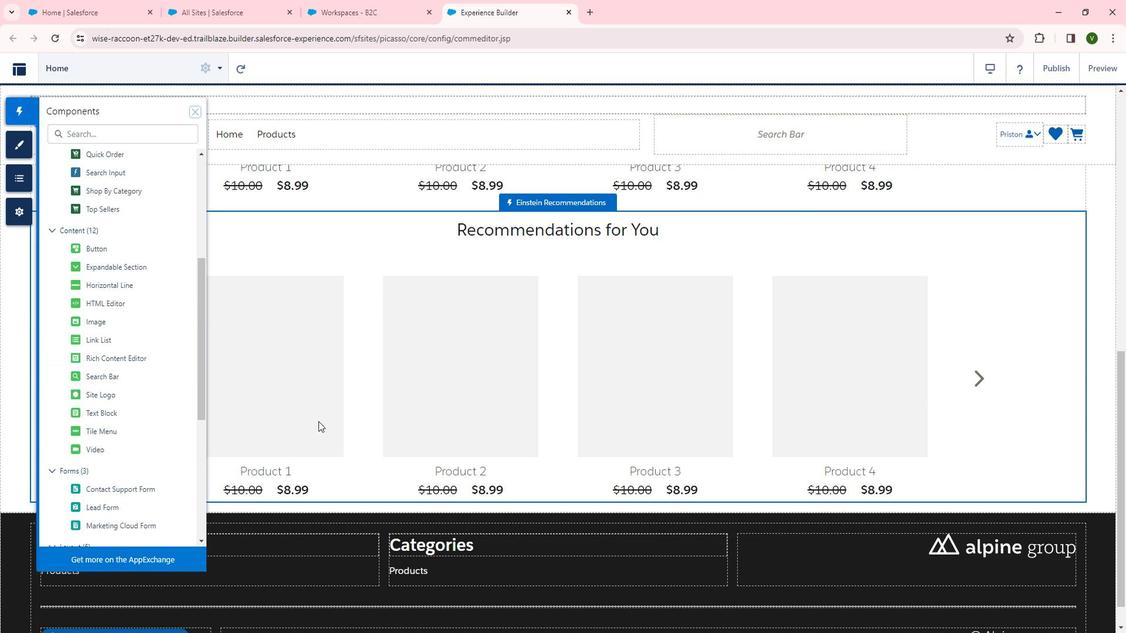
Action: Mouse moved to (105, 253)
Screenshot: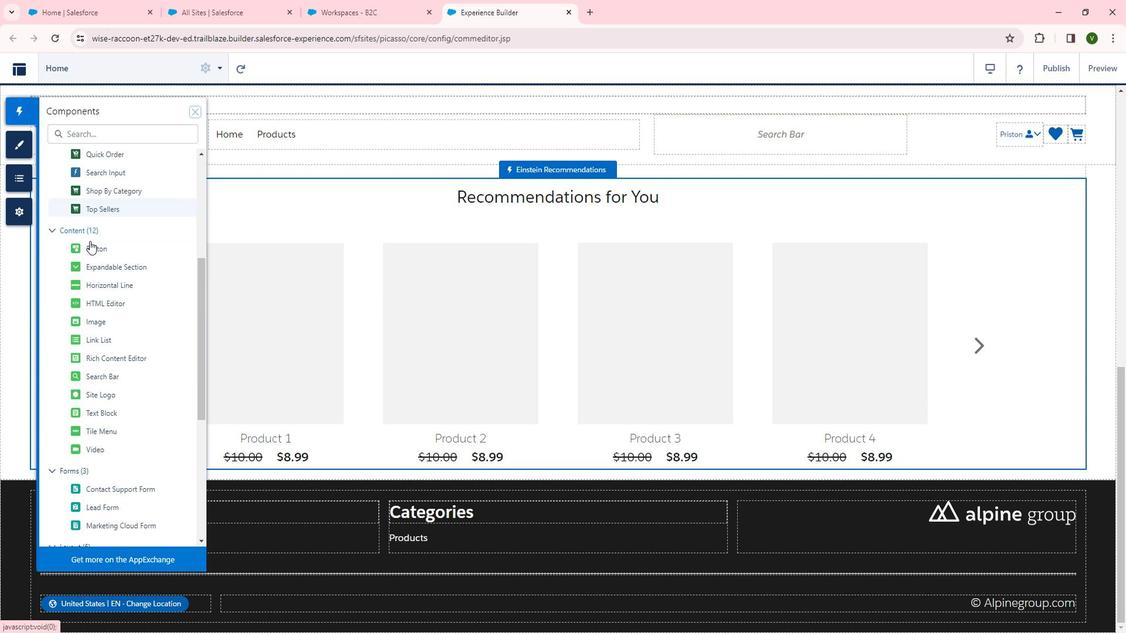 
Action: Mouse scrolled (105, 254) with delta (0, 0)
Screenshot: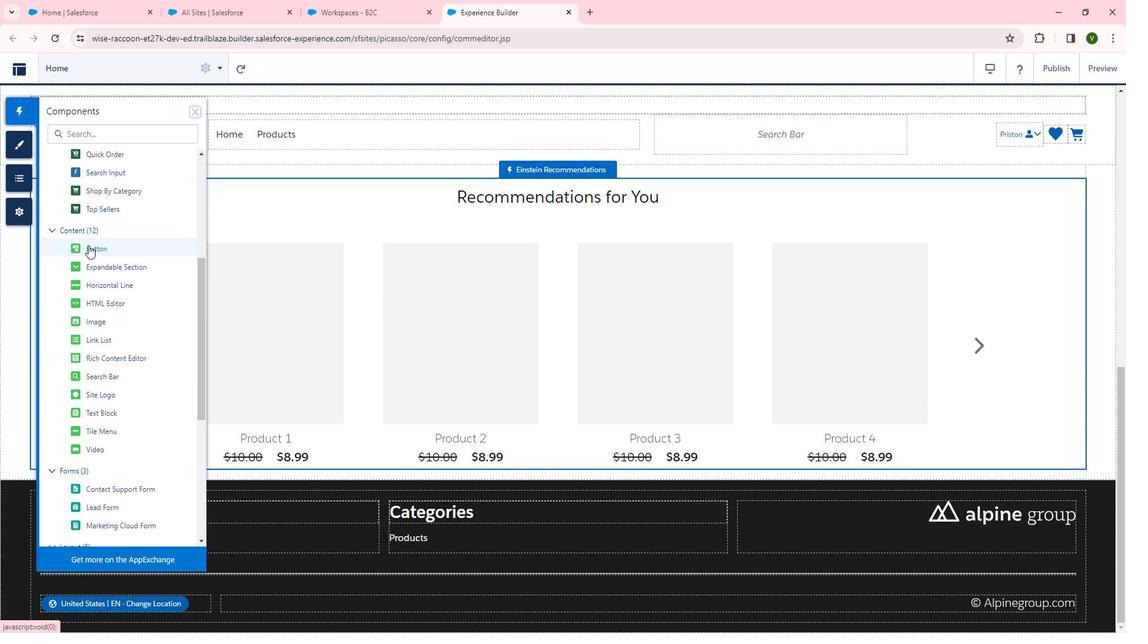 
Action: Mouse moved to (111, 225)
Screenshot: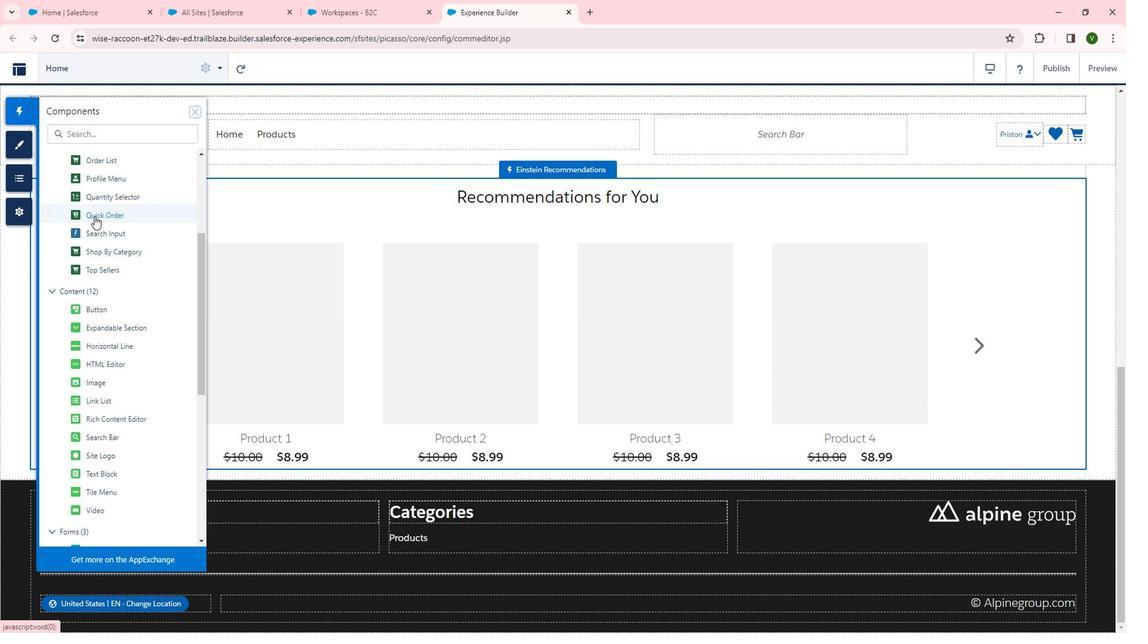 
Action: Mouse pressed left at (111, 225)
Screenshot: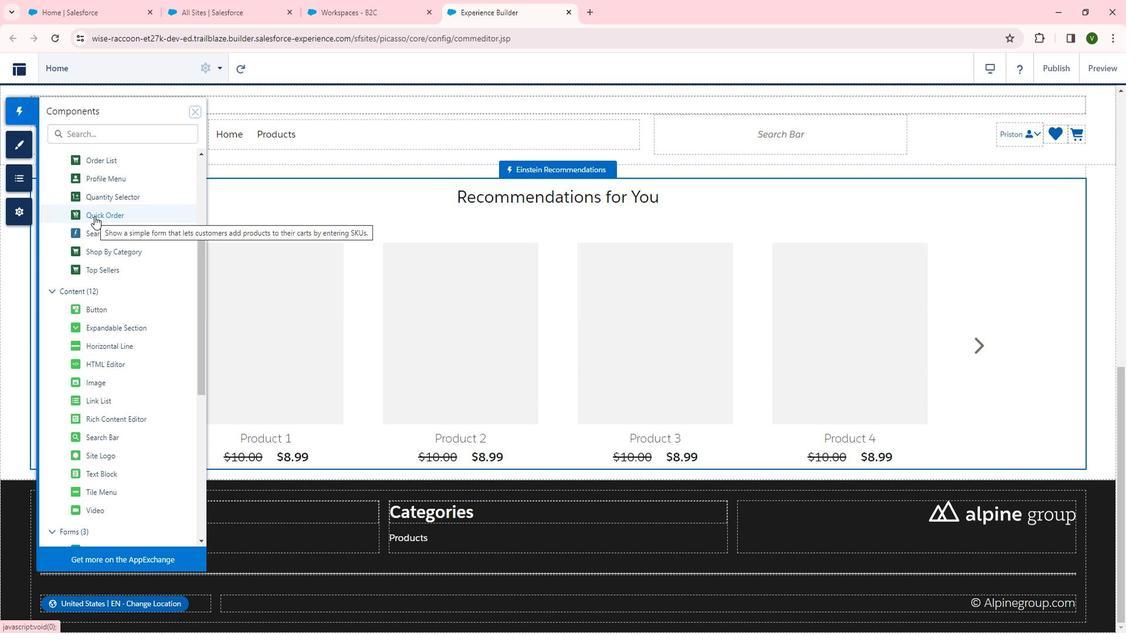 
Action: Mouse moved to (424, 221)
Screenshot: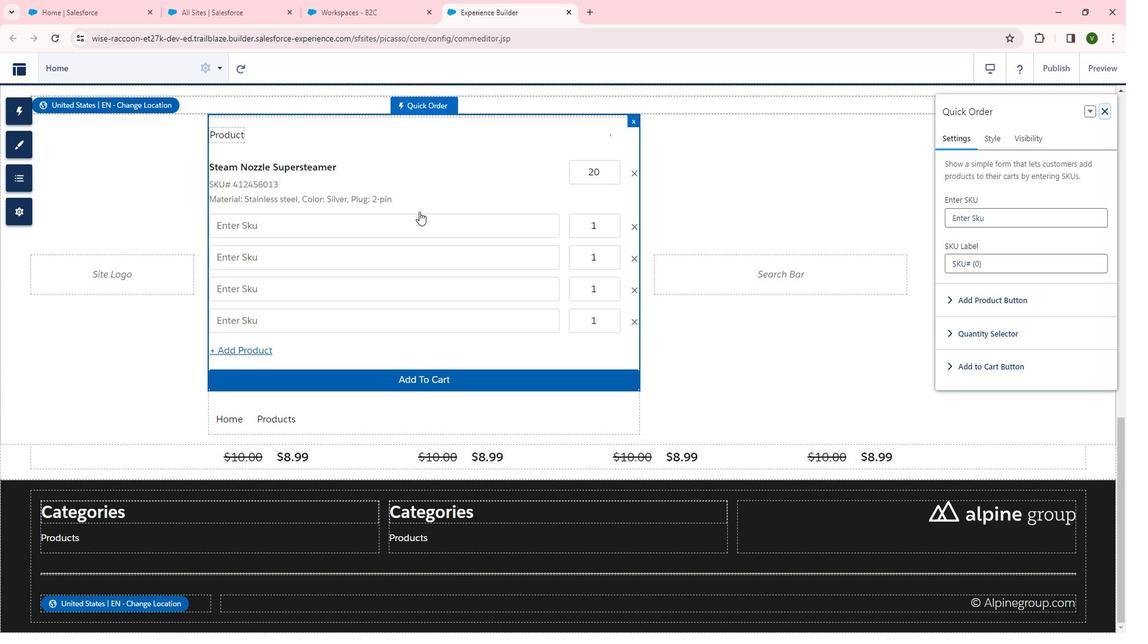 
